 Task: Search one way flight ticket for 3 adults, 3 children in premium economy from Page: Page Municipal Airport to Indianapolis: Indianapolis International Airport on 8-5-2023. Choice of flights is Southwest. Price is upto 79000. Outbound departure time preference is 19:15.
Action: Mouse moved to (402, 339)
Screenshot: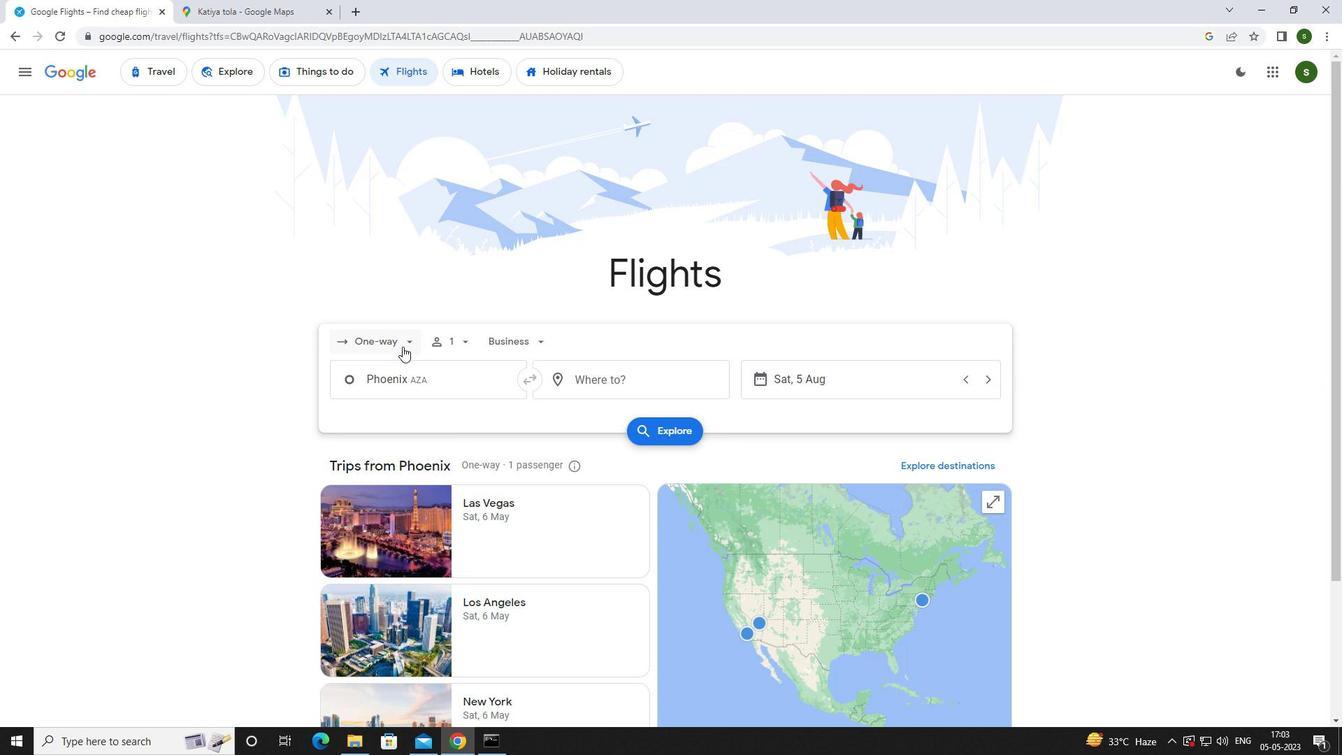 
Action: Mouse pressed left at (402, 339)
Screenshot: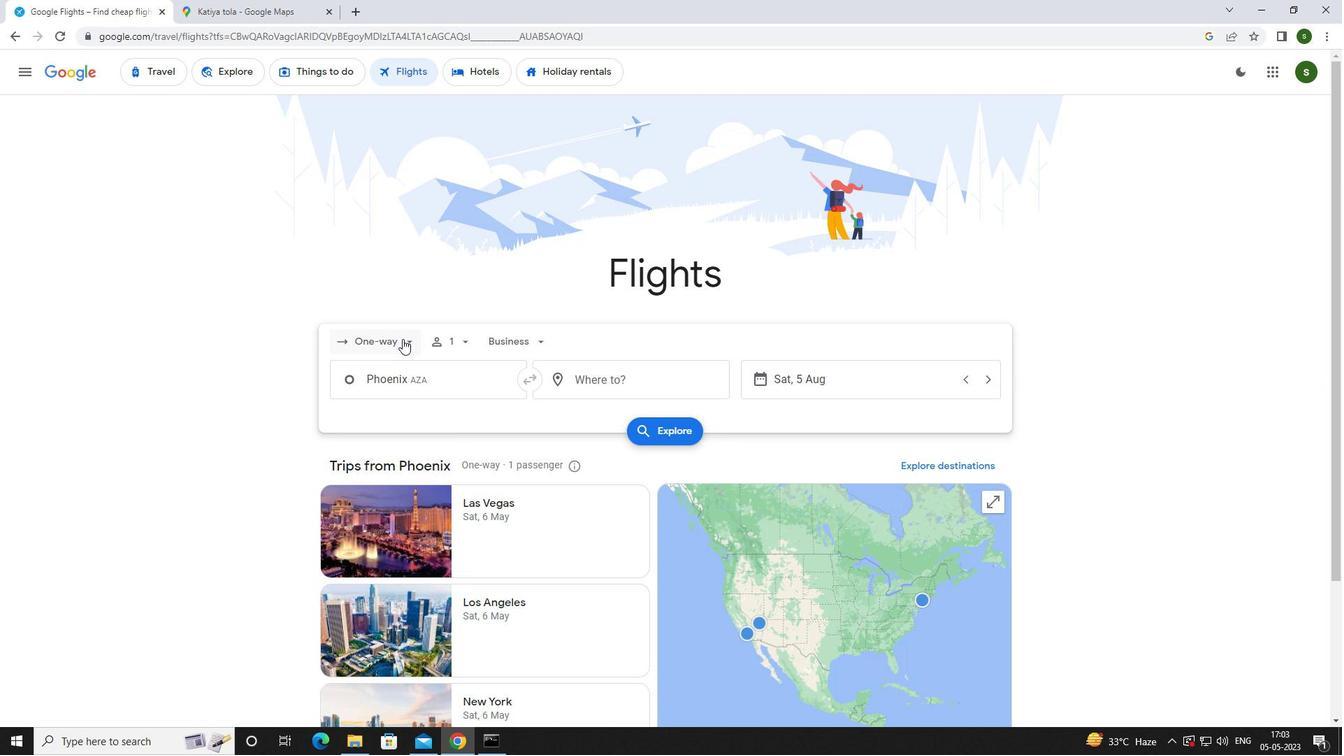 
Action: Mouse moved to (406, 399)
Screenshot: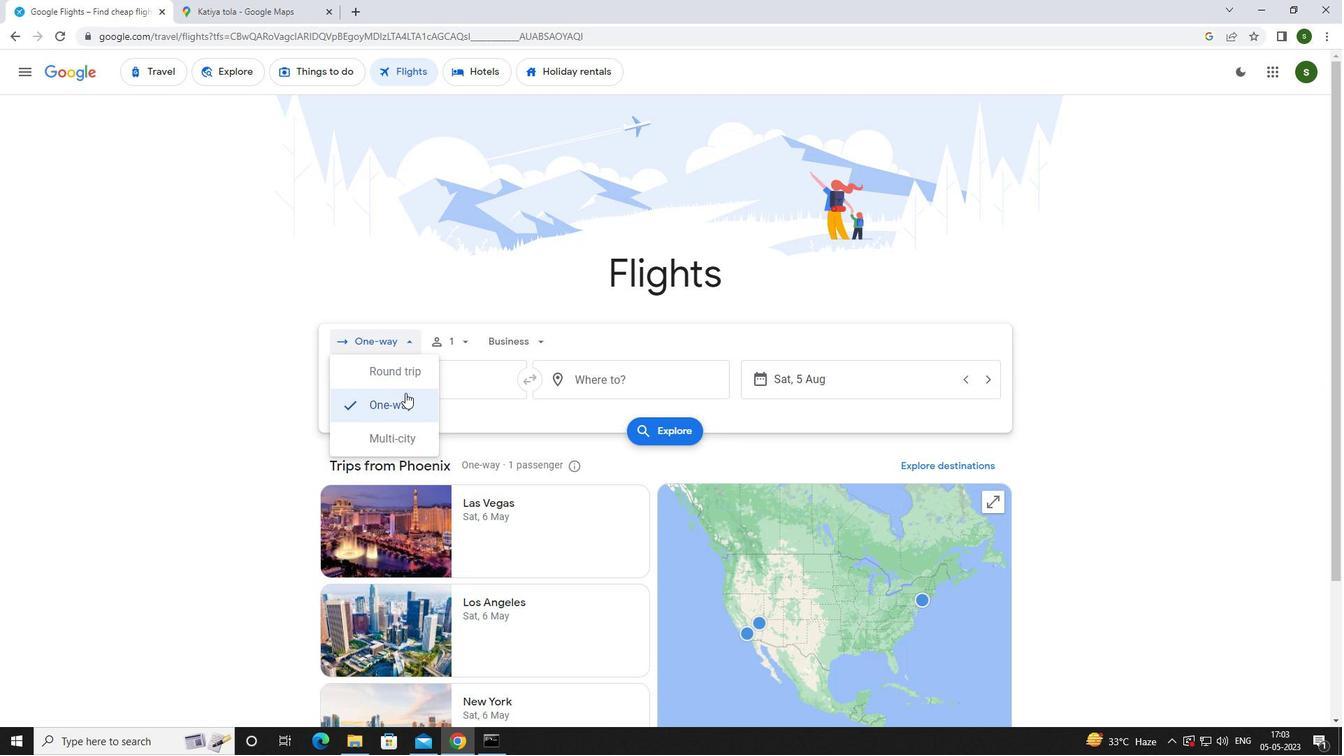 
Action: Mouse pressed left at (406, 399)
Screenshot: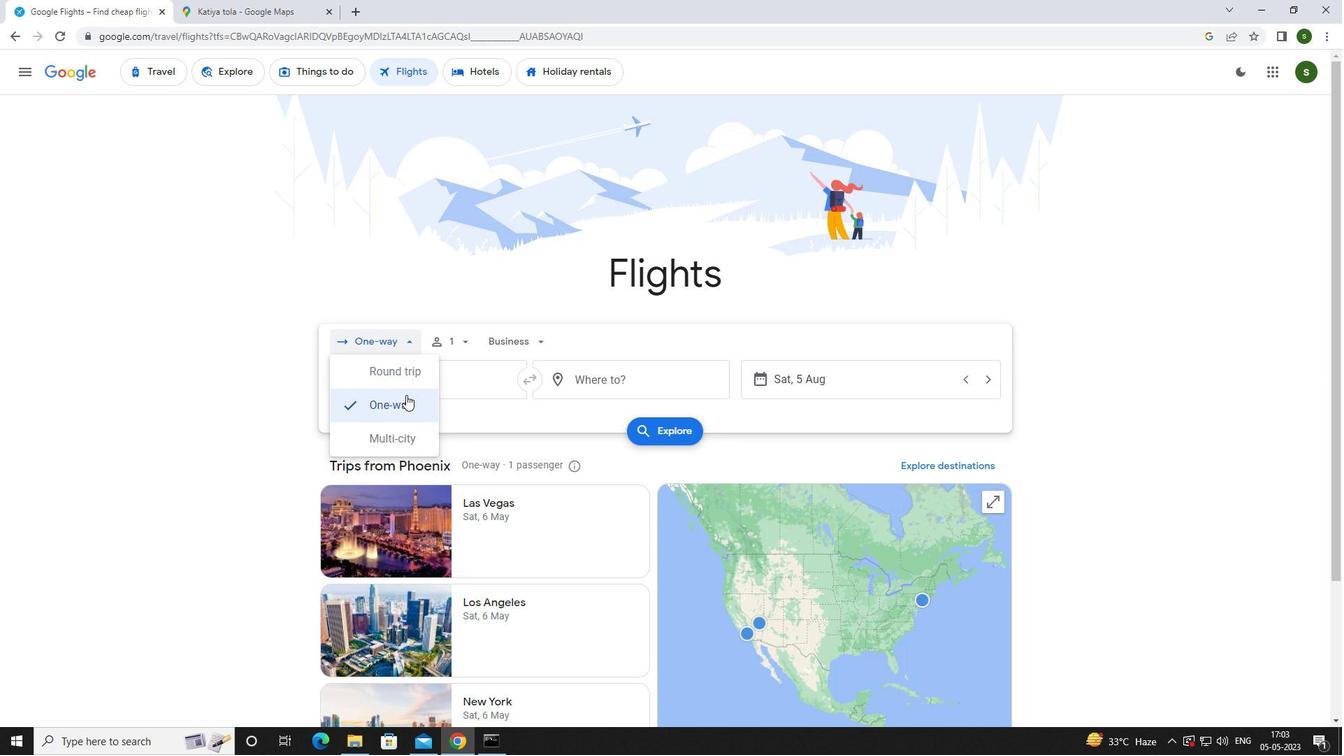 
Action: Mouse moved to (464, 344)
Screenshot: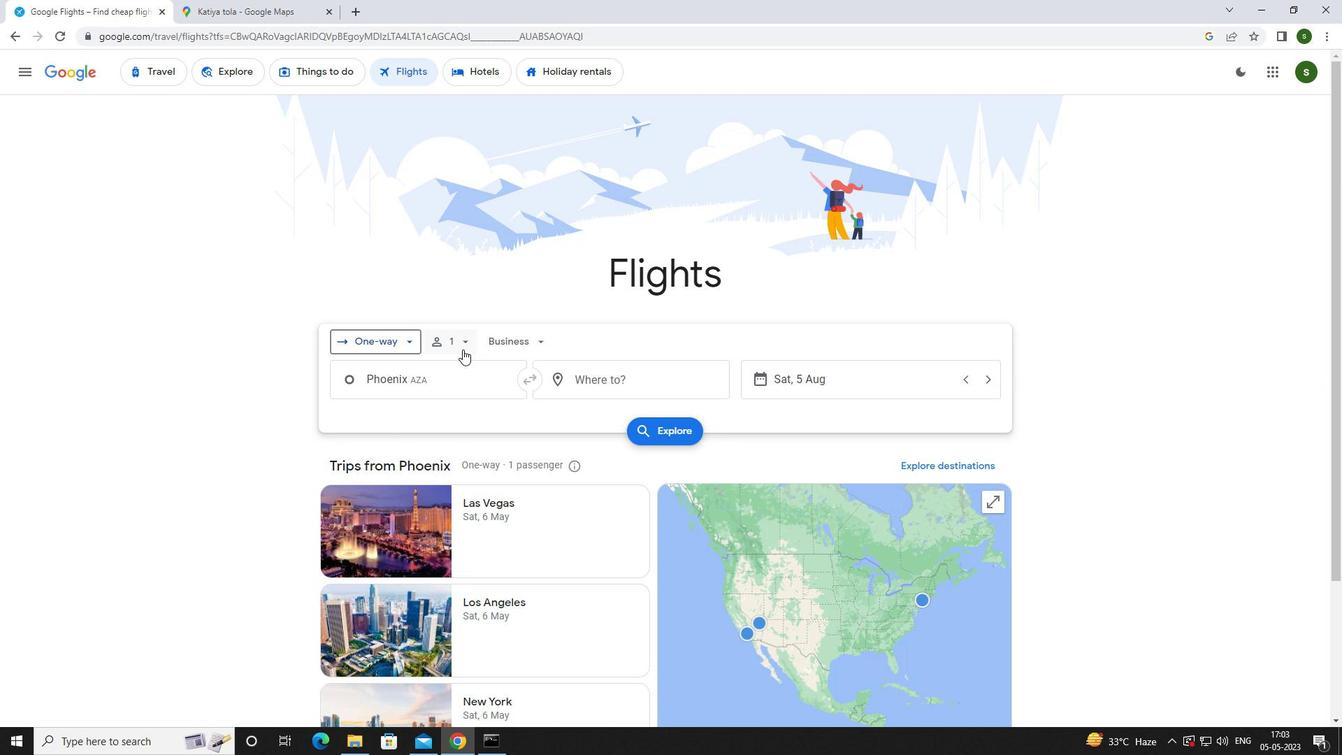 
Action: Mouse pressed left at (464, 344)
Screenshot: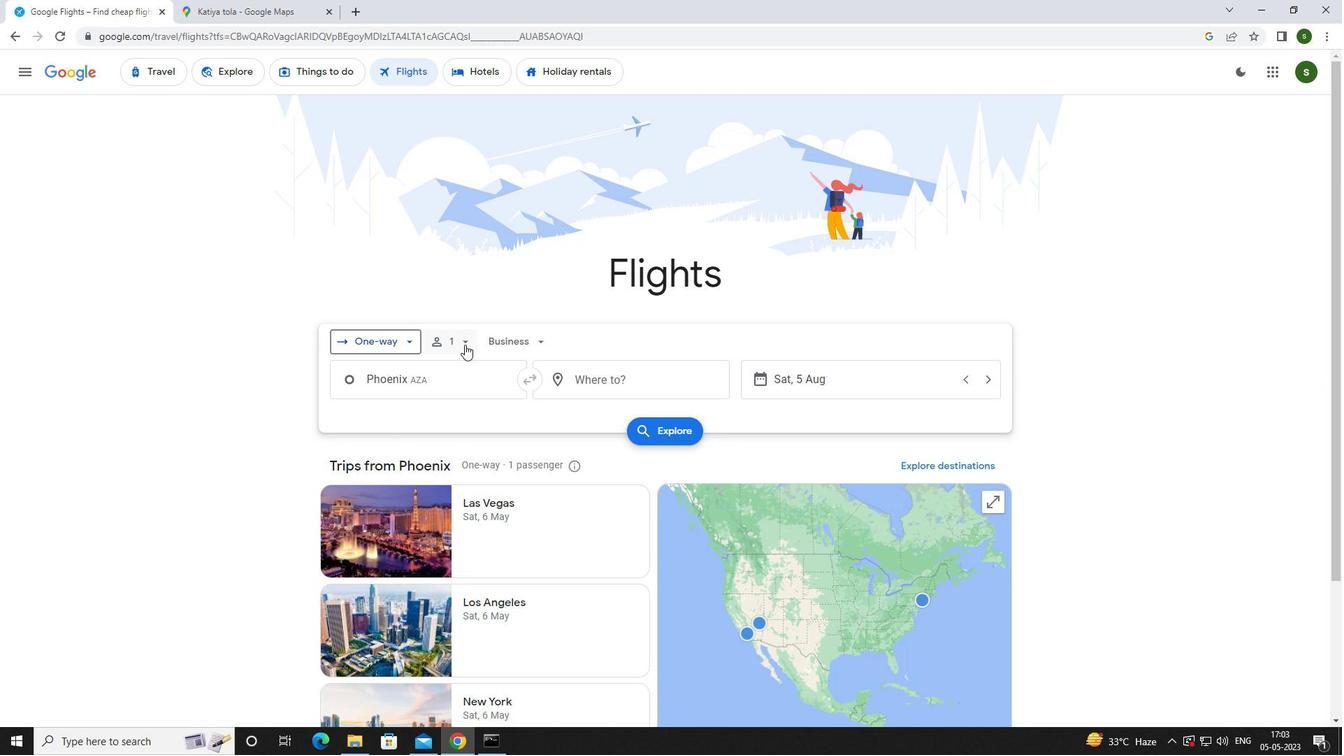 
Action: Mouse moved to (571, 376)
Screenshot: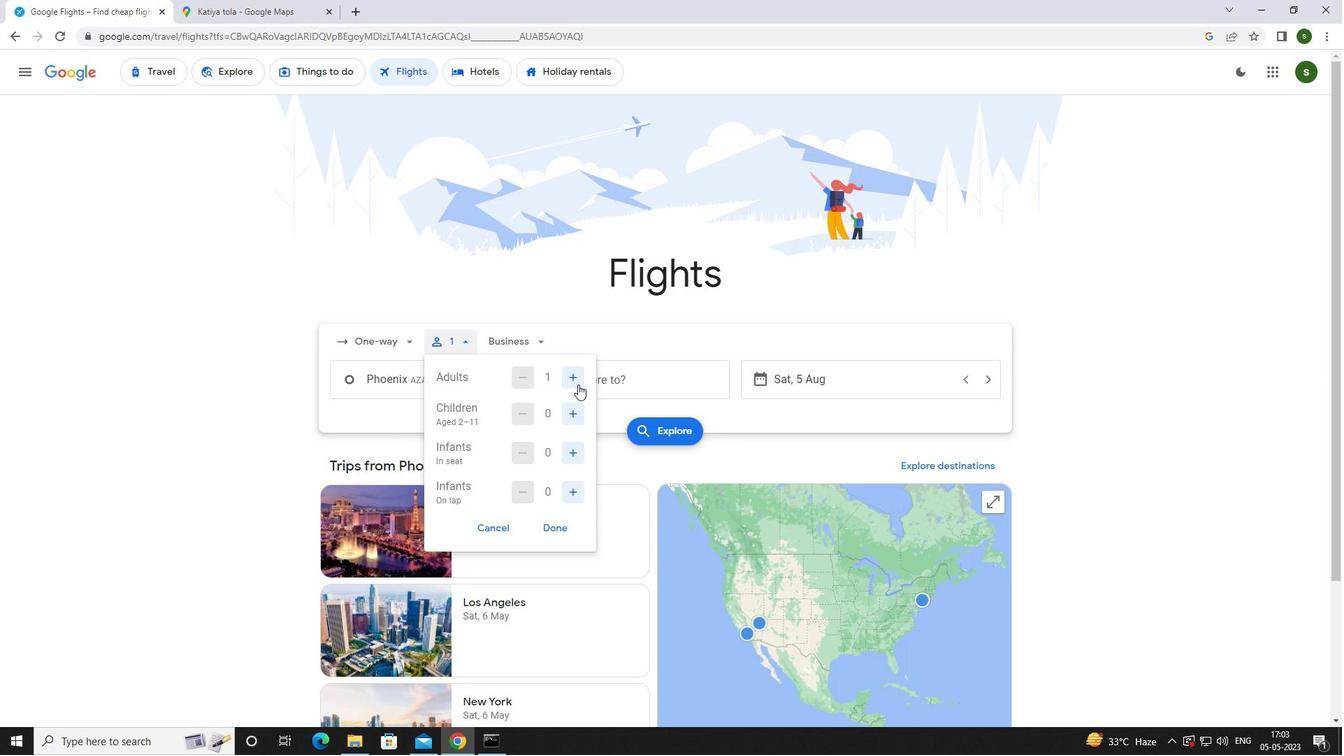 
Action: Mouse pressed left at (571, 376)
Screenshot: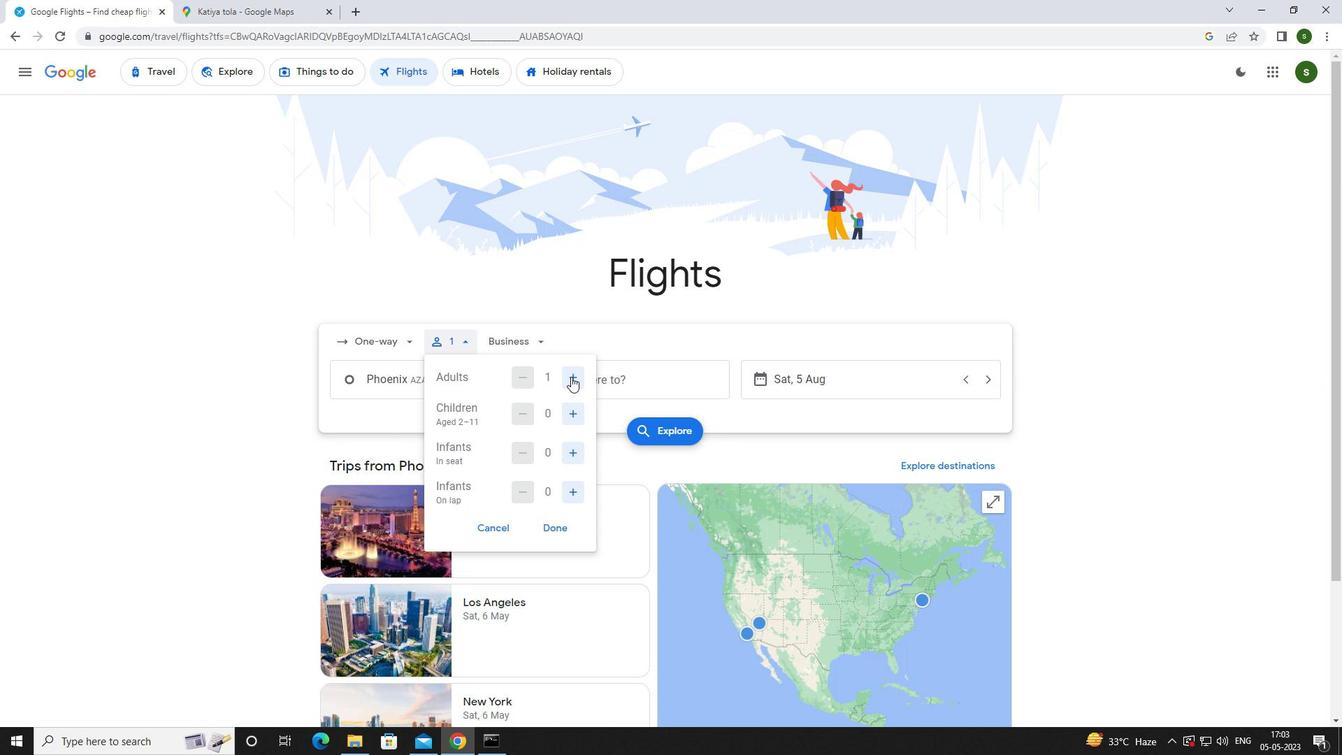
Action: Mouse pressed left at (571, 376)
Screenshot: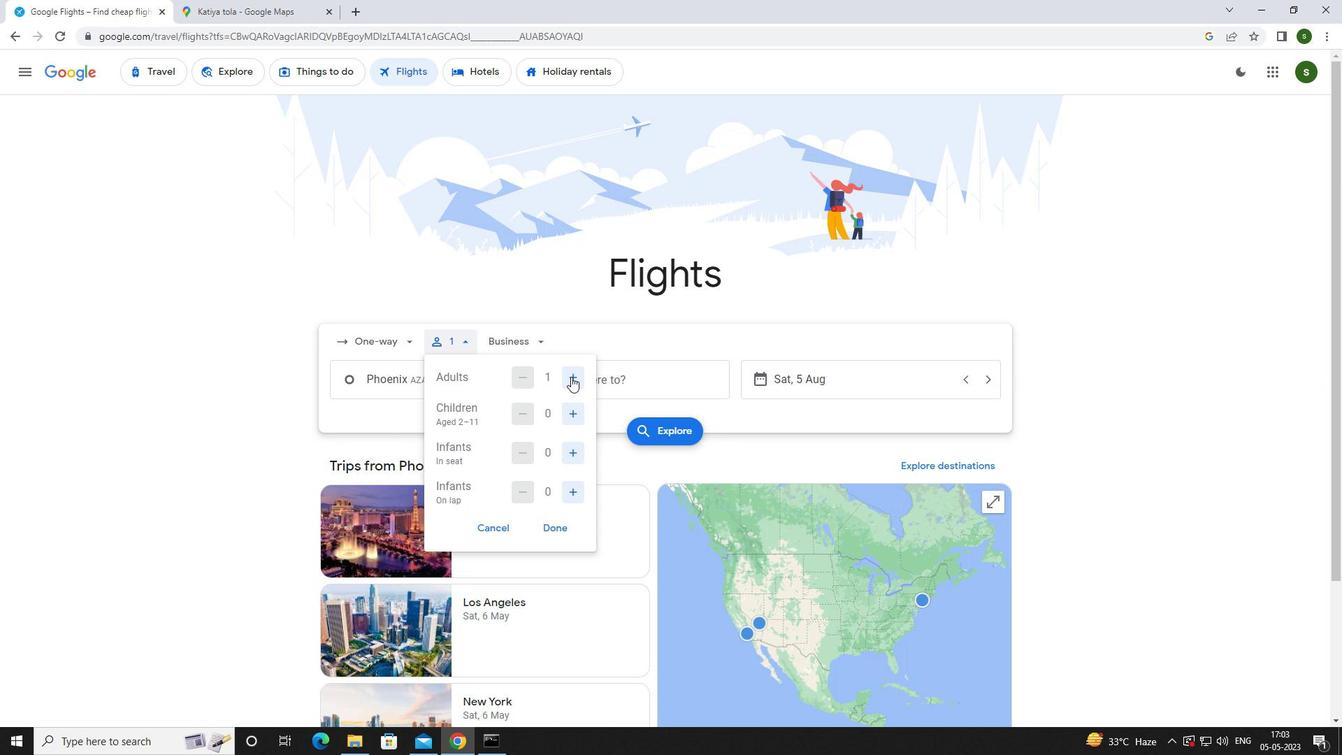 
Action: Mouse moved to (572, 413)
Screenshot: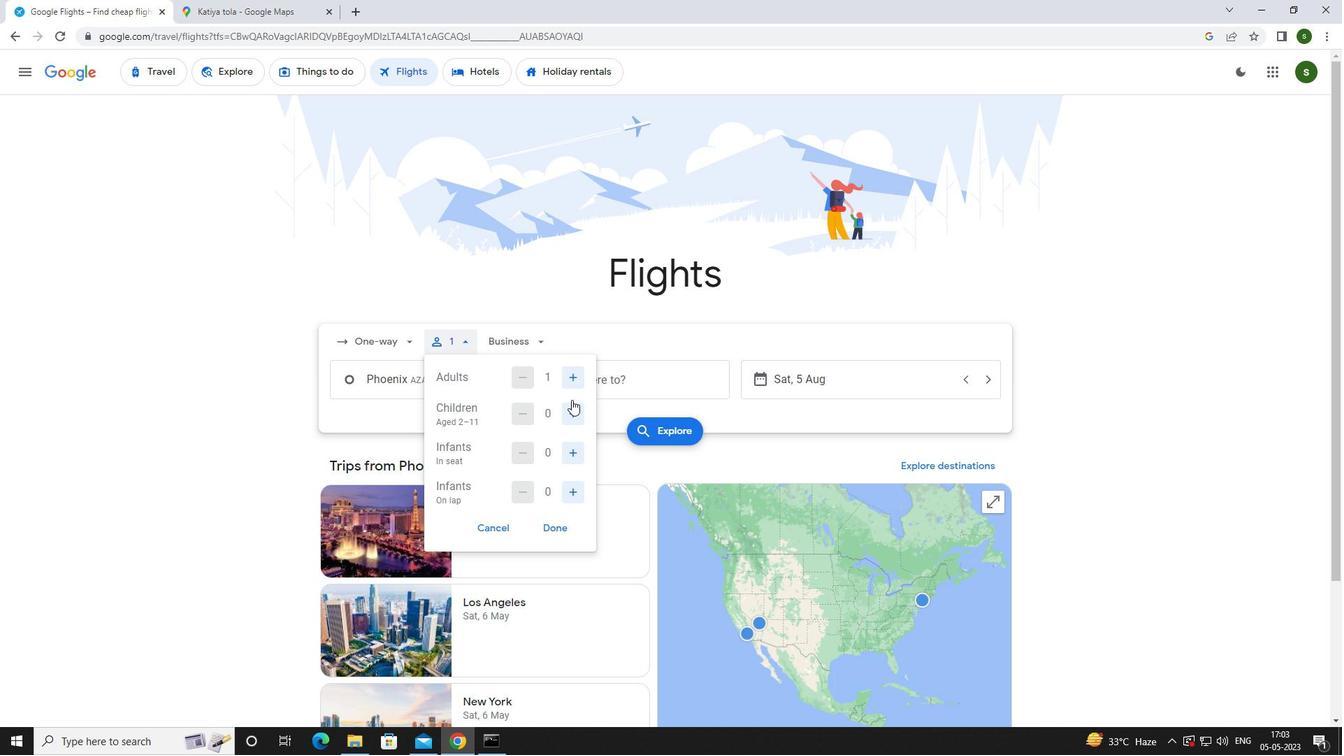
Action: Mouse pressed left at (572, 413)
Screenshot: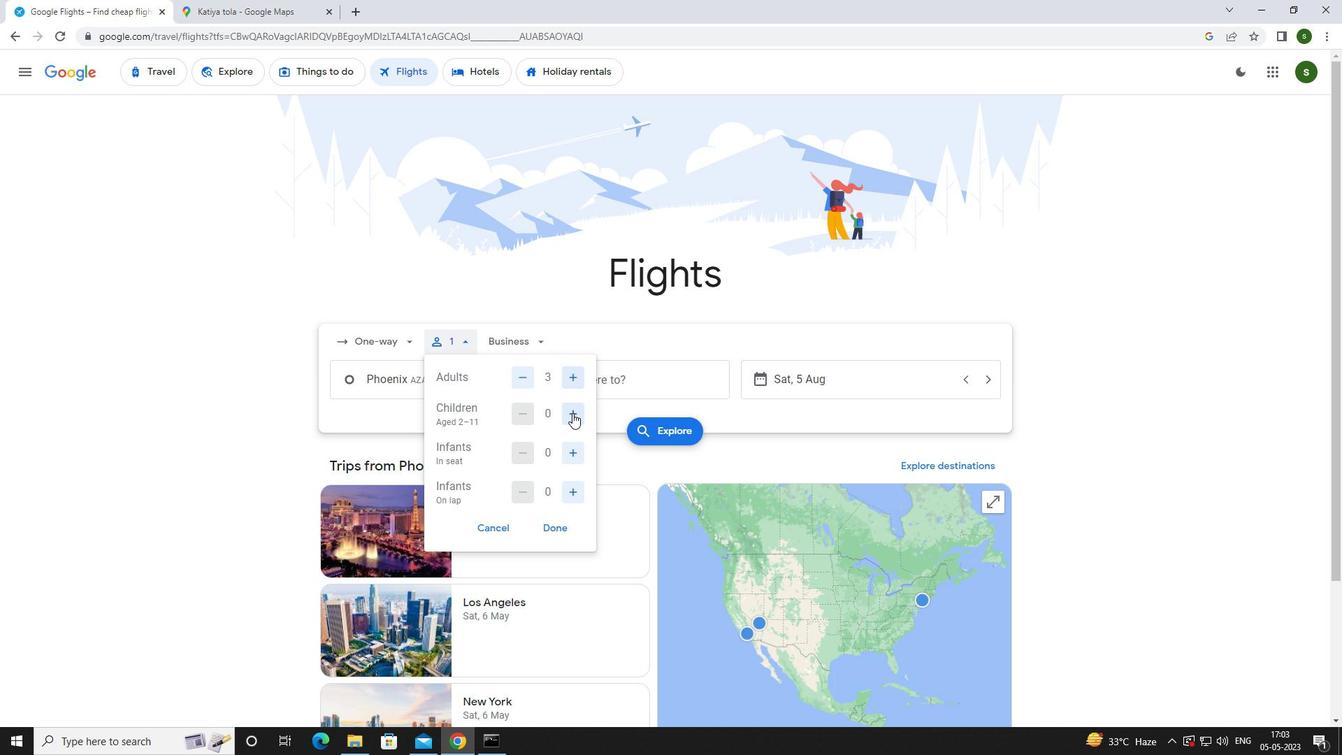 
Action: Mouse pressed left at (572, 413)
Screenshot: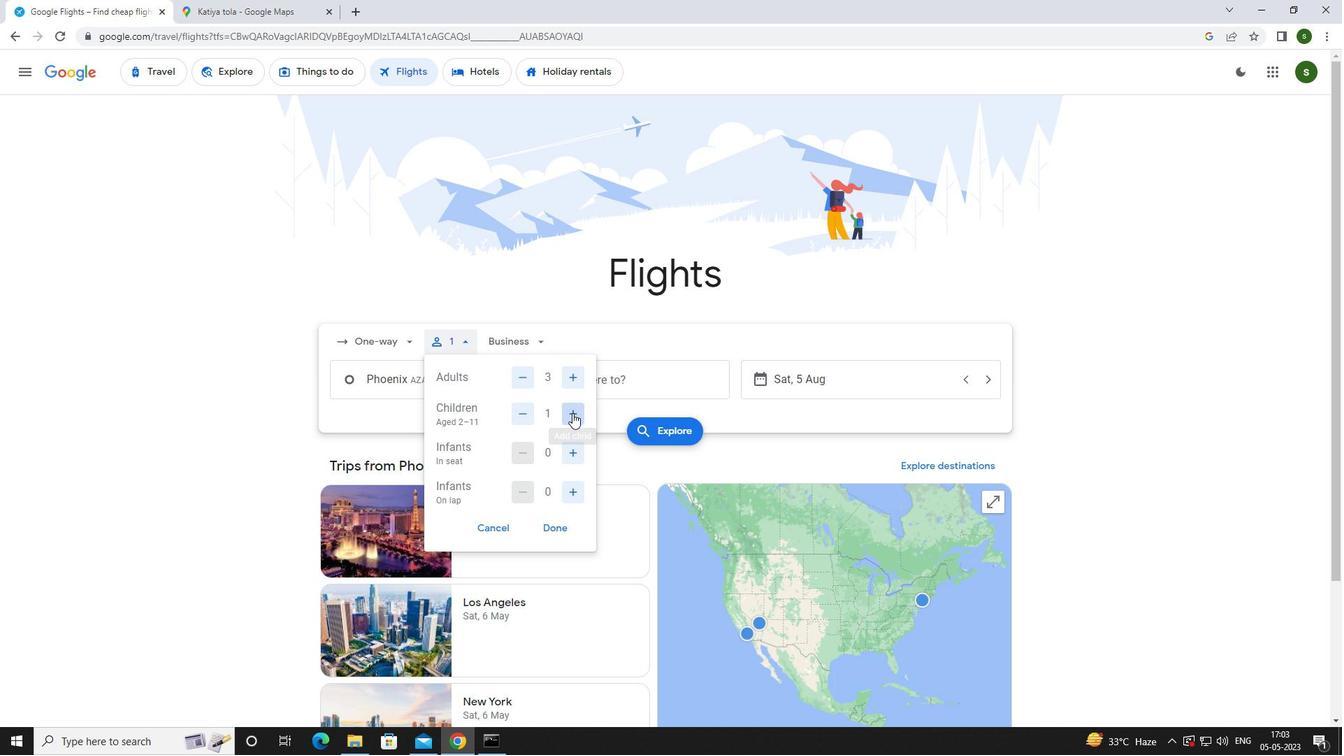 
Action: Mouse pressed left at (572, 413)
Screenshot: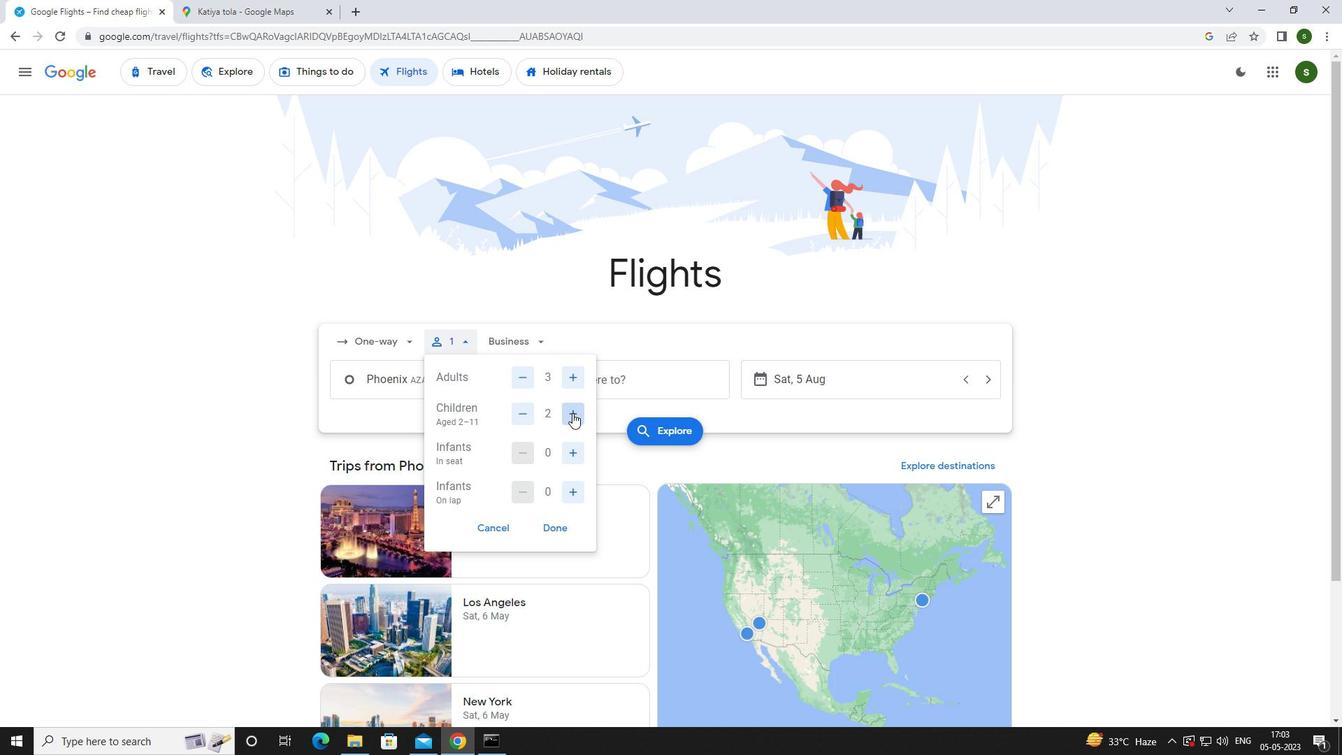 
Action: Mouse moved to (534, 344)
Screenshot: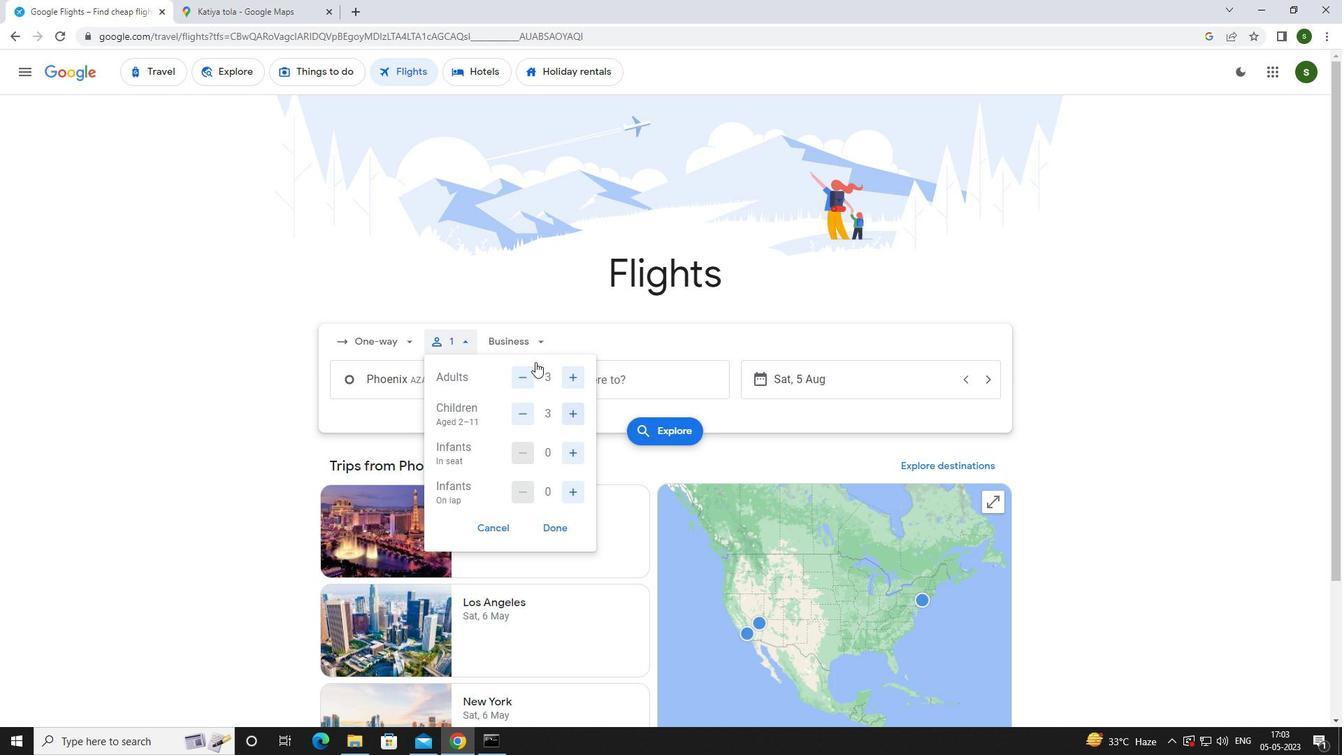 
Action: Mouse pressed left at (534, 344)
Screenshot: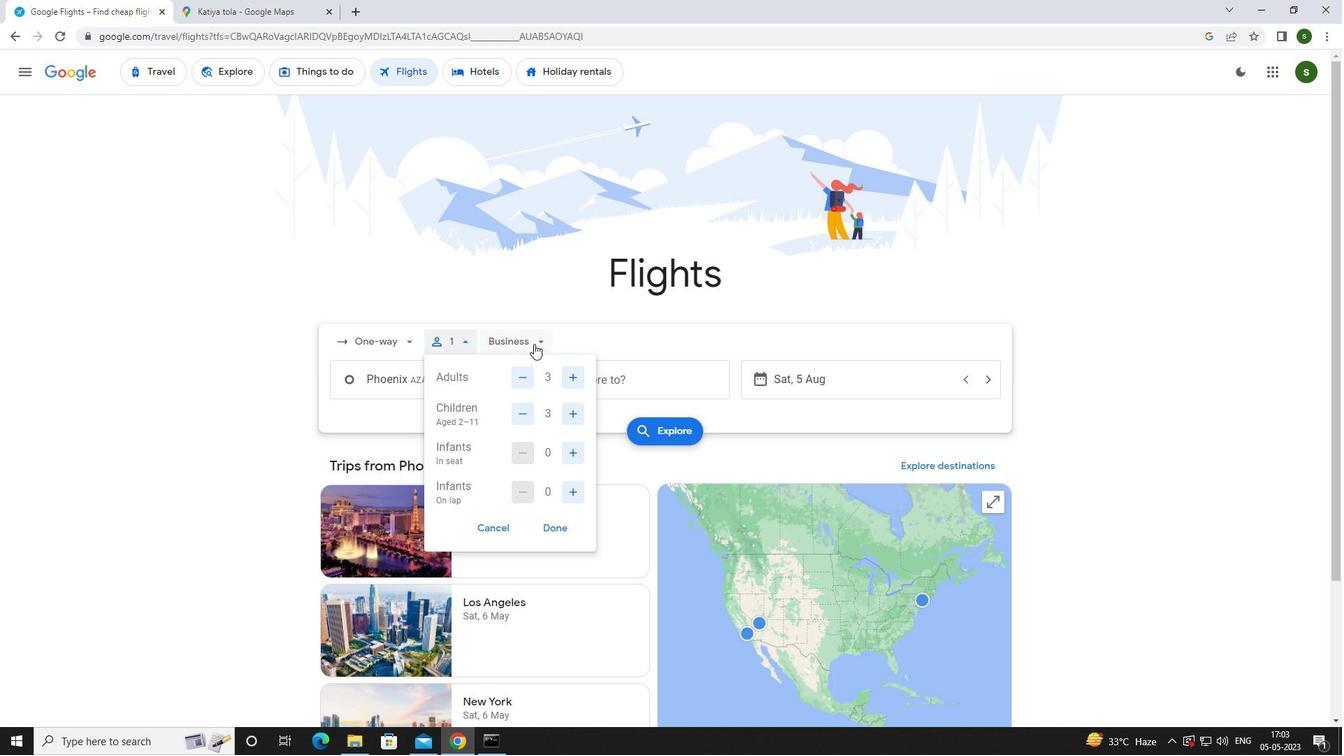 
Action: Mouse moved to (542, 404)
Screenshot: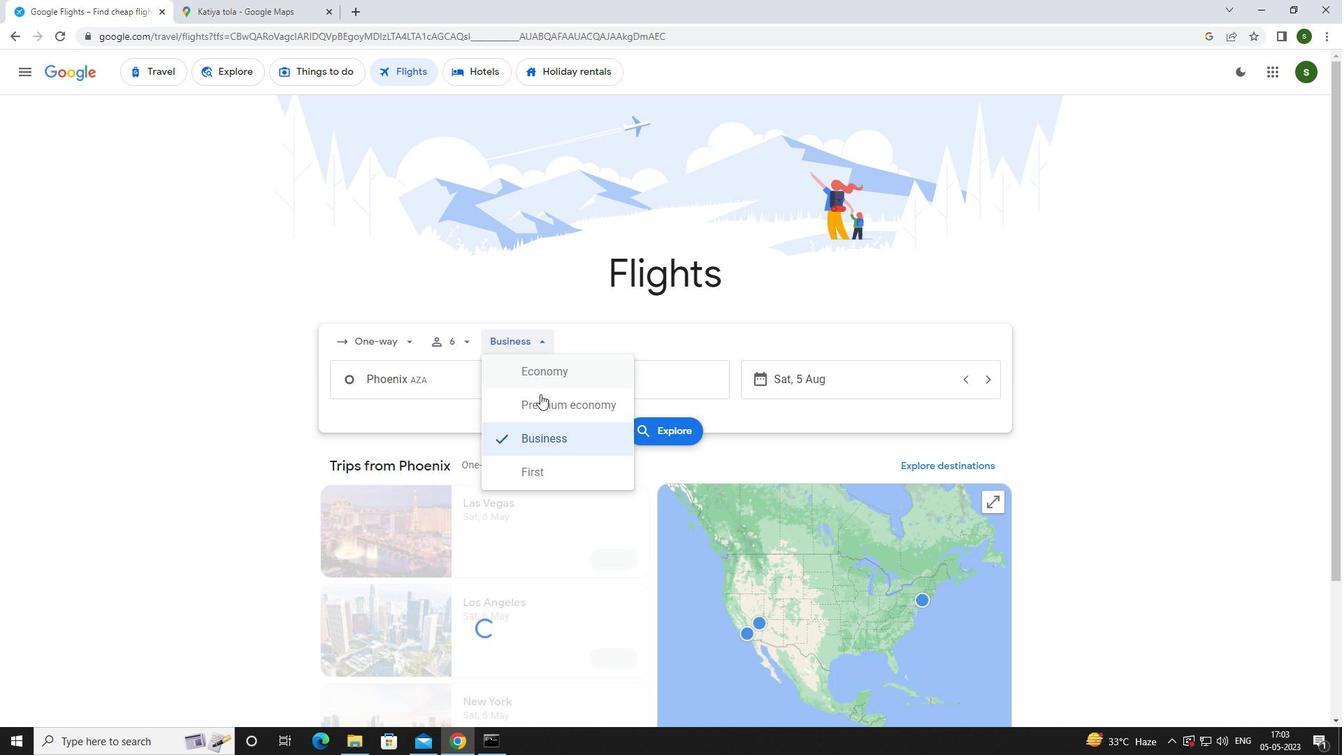 
Action: Mouse pressed left at (542, 404)
Screenshot: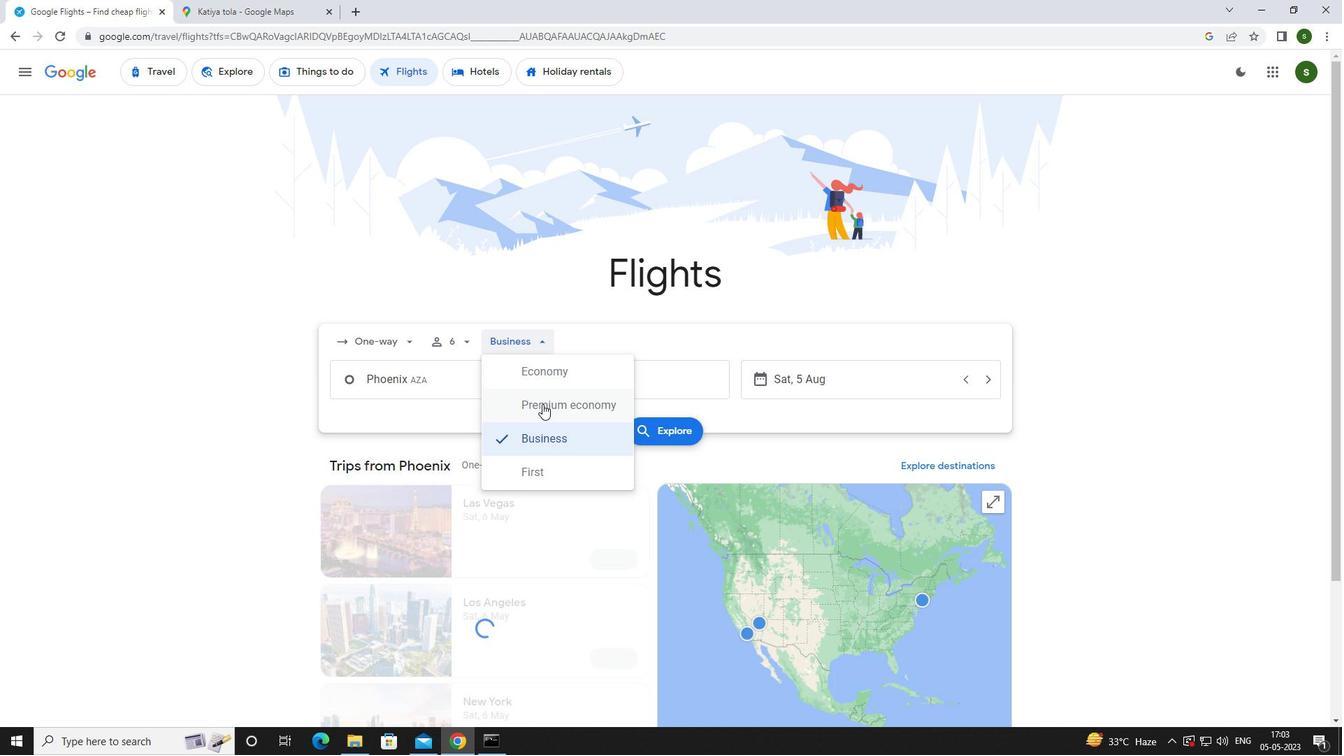 
Action: Mouse moved to (453, 383)
Screenshot: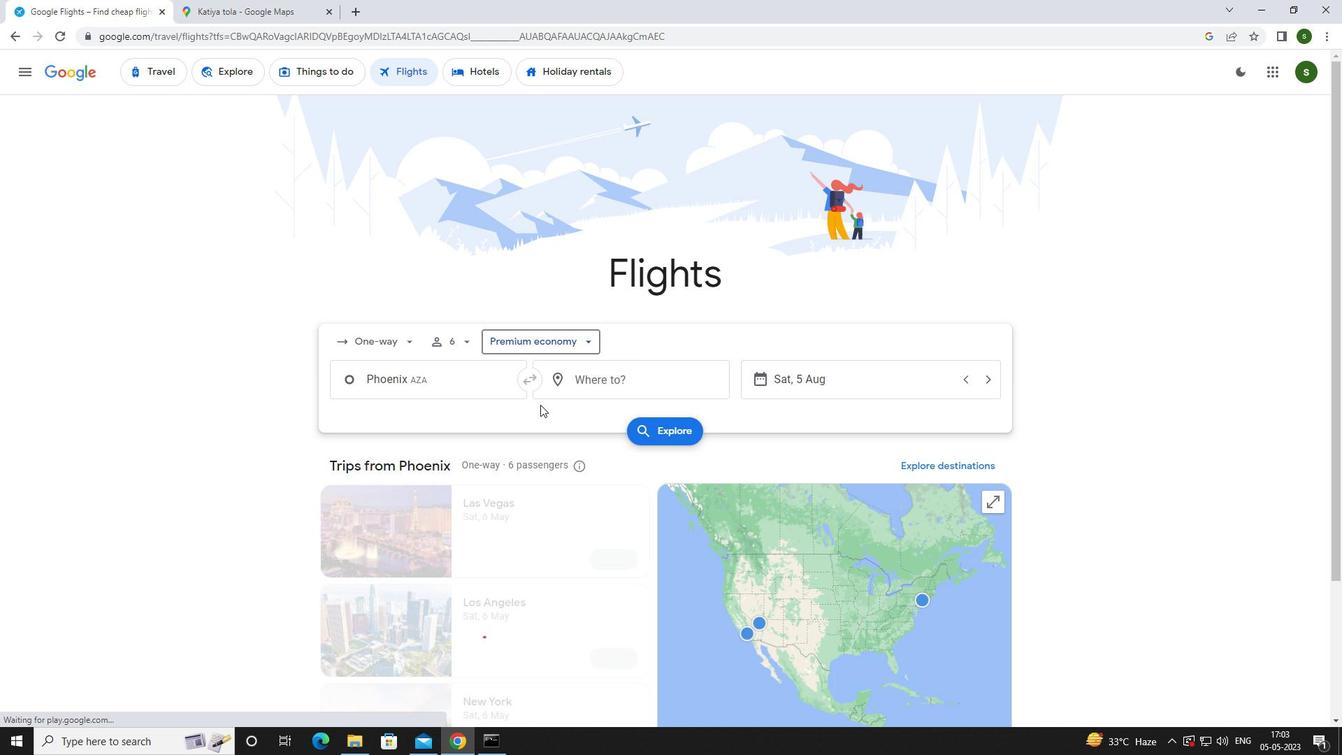 
Action: Mouse pressed left at (453, 383)
Screenshot: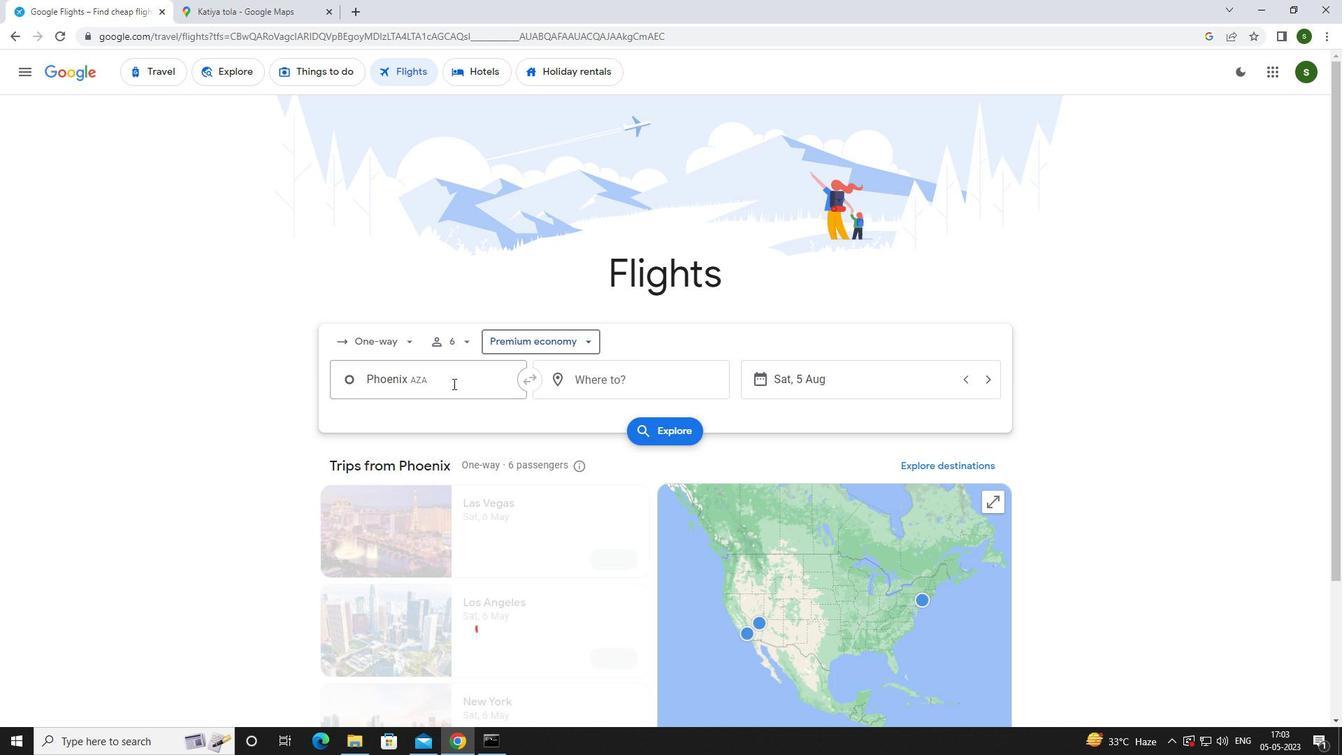 
Action: Key pressed <Key.caps_lock>p<Key.caps_lock>age<Key.space>
Screenshot: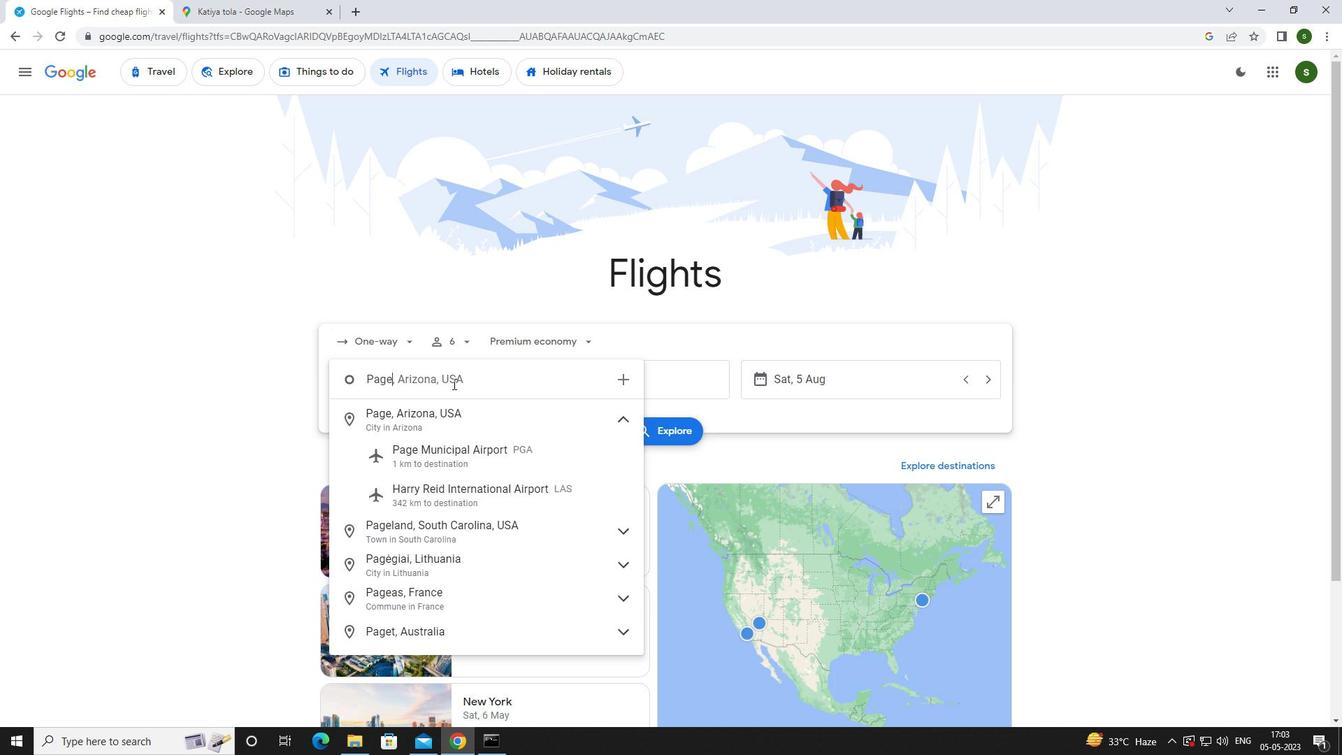 
Action: Mouse moved to (452, 459)
Screenshot: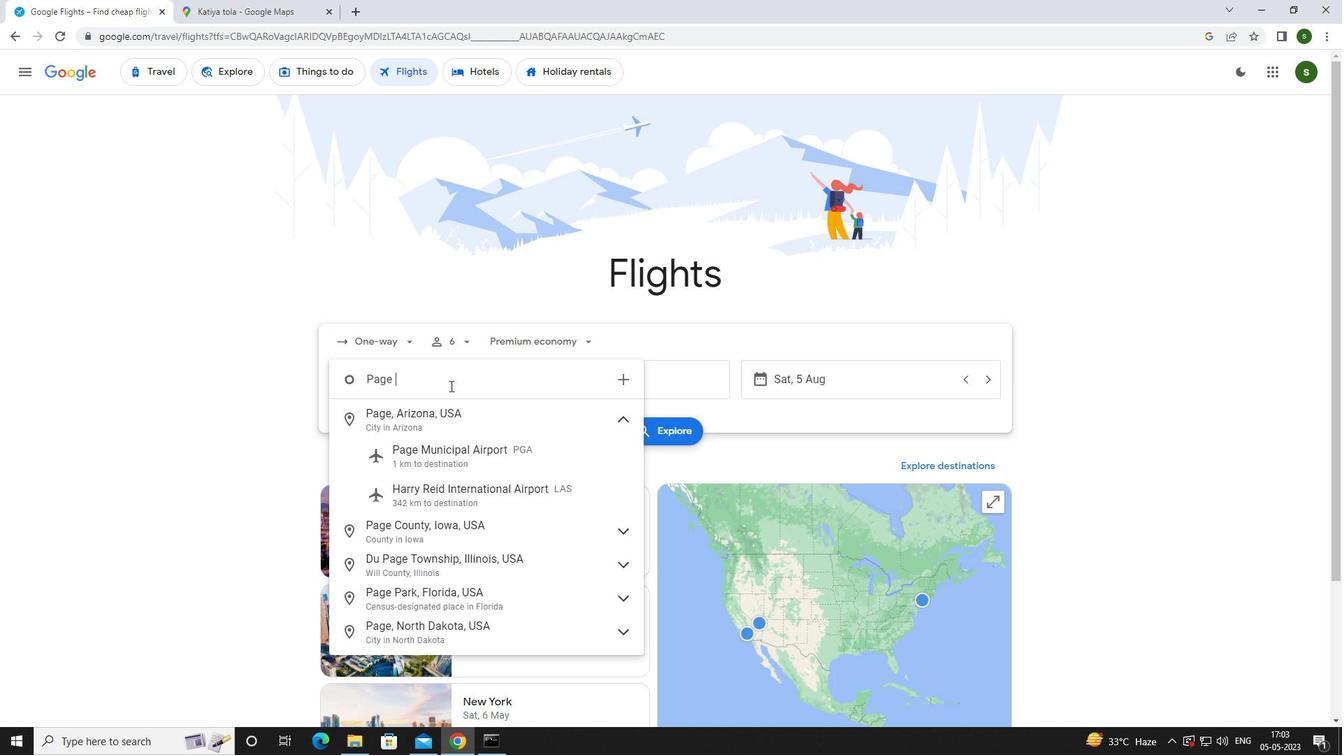 
Action: Mouse pressed left at (452, 459)
Screenshot: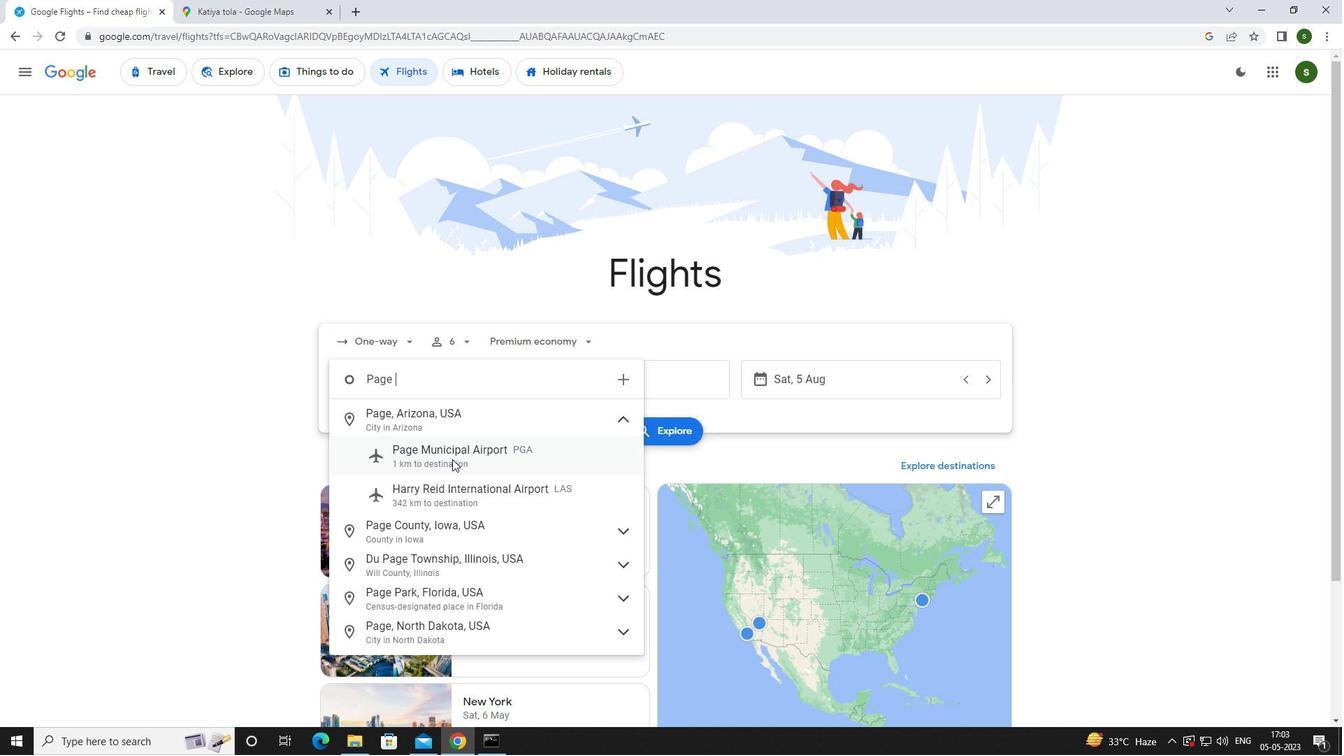 
Action: Mouse moved to (618, 384)
Screenshot: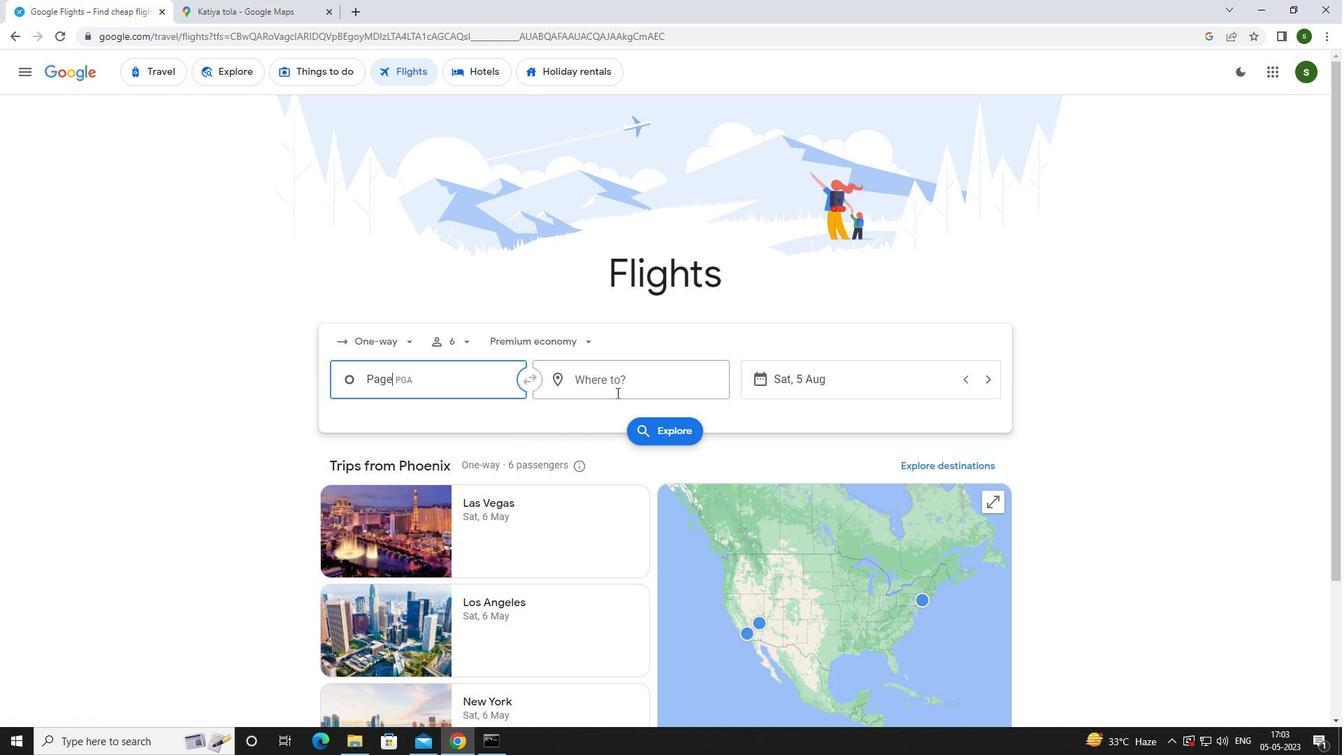
Action: Mouse pressed left at (618, 384)
Screenshot: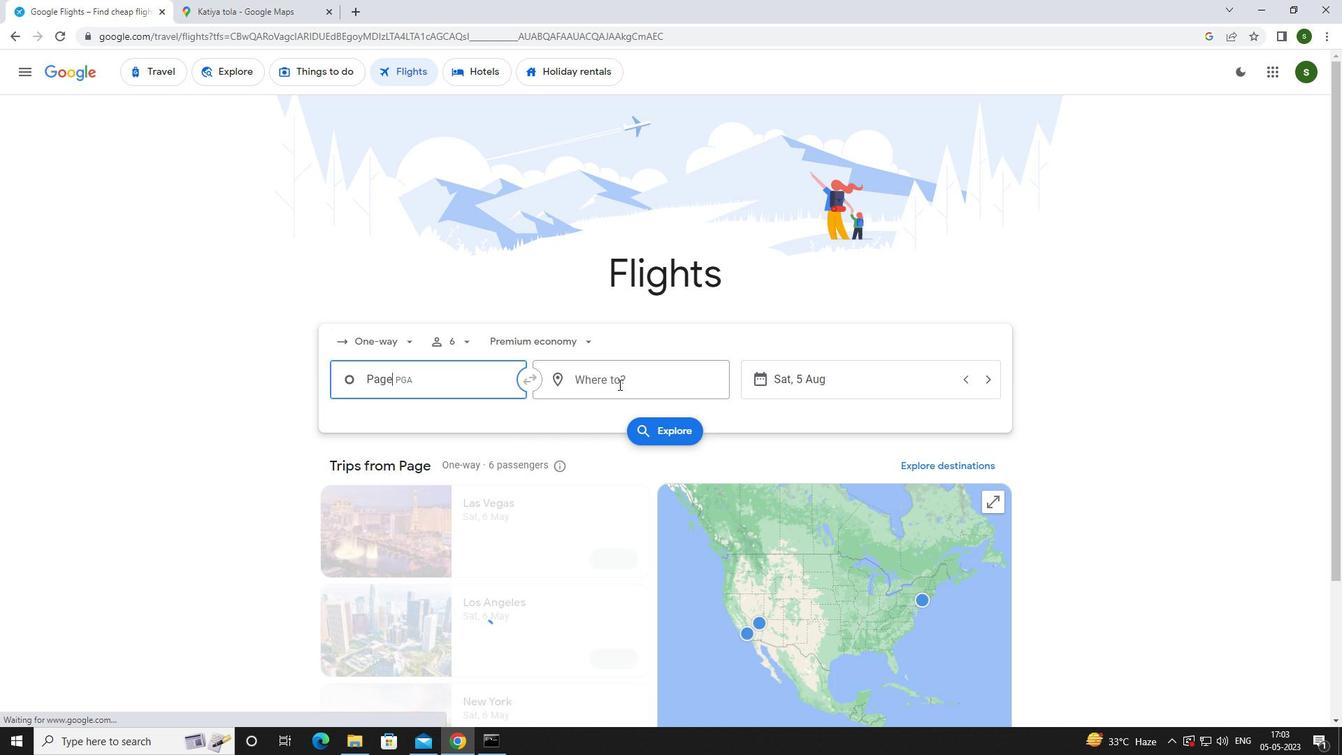 
Action: Key pressed <Key.caps_lock>i<Key.caps_lock>ndianapol
Screenshot: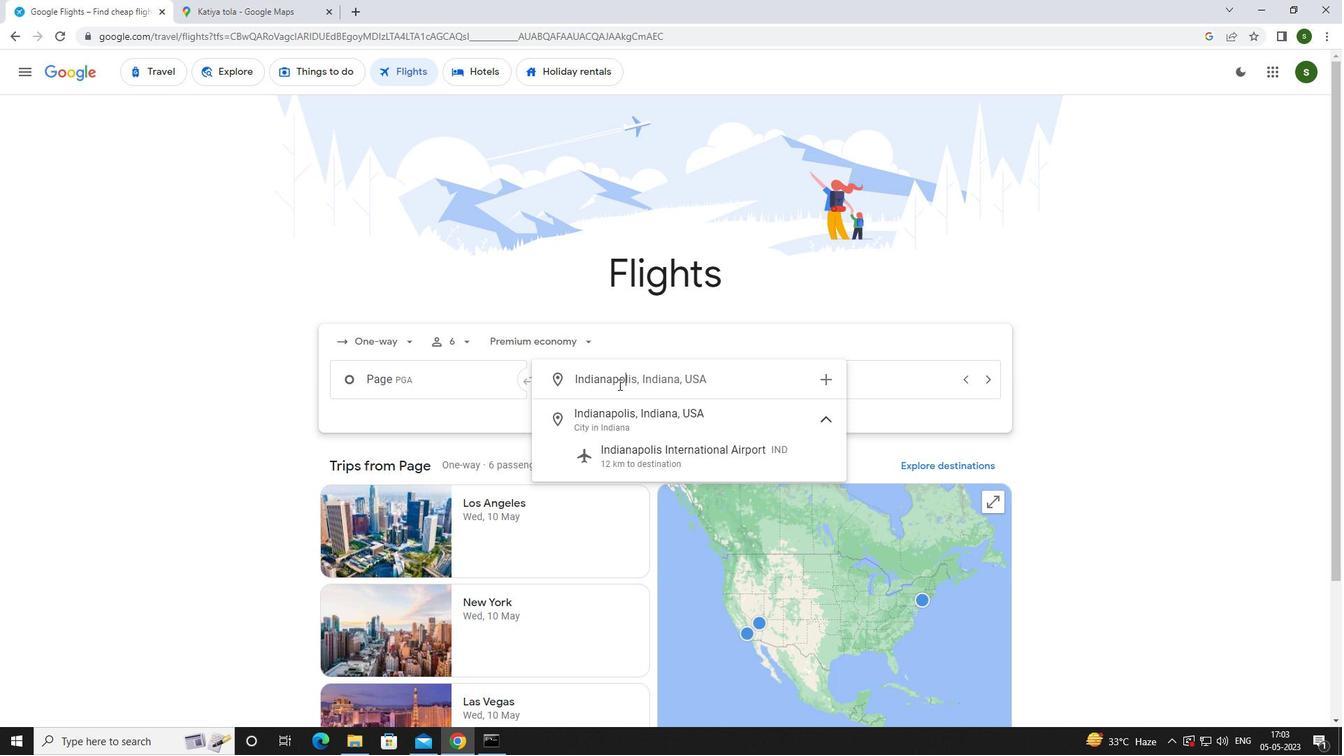 
Action: Mouse moved to (636, 449)
Screenshot: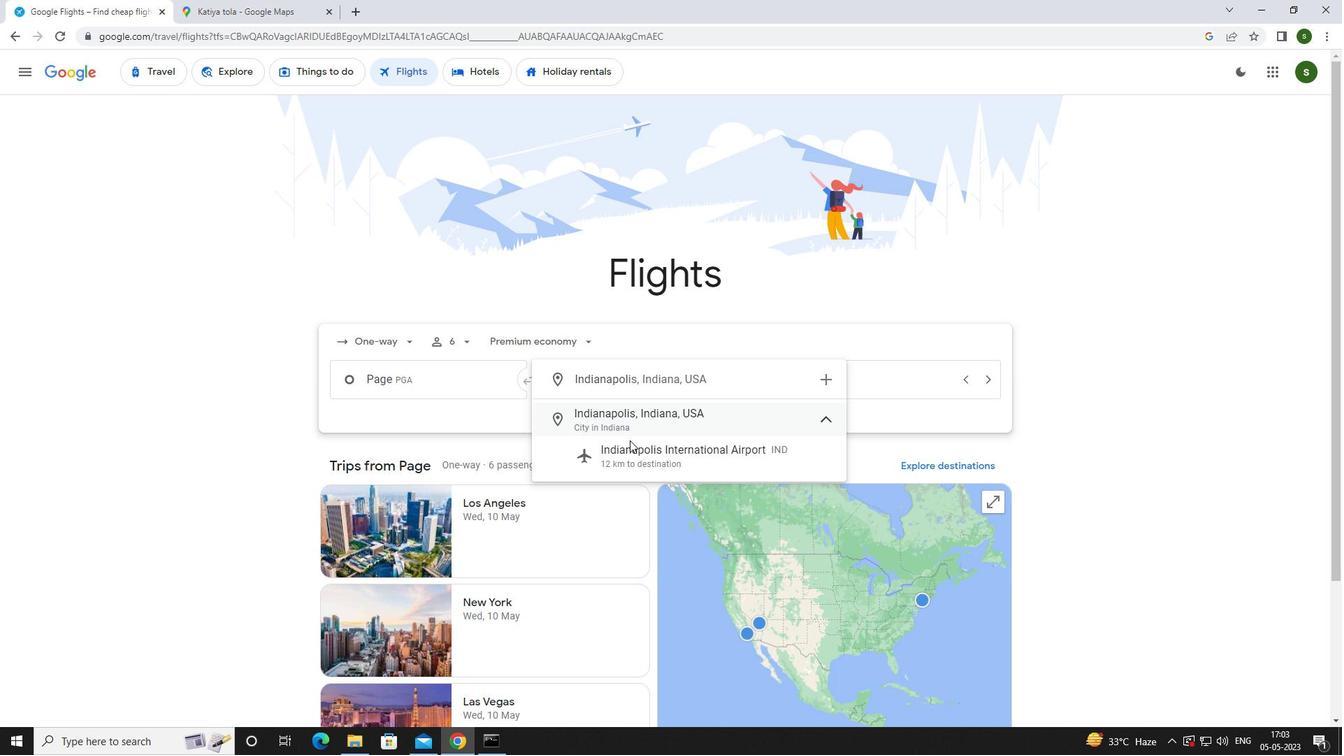 
Action: Mouse pressed left at (636, 449)
Screenshot: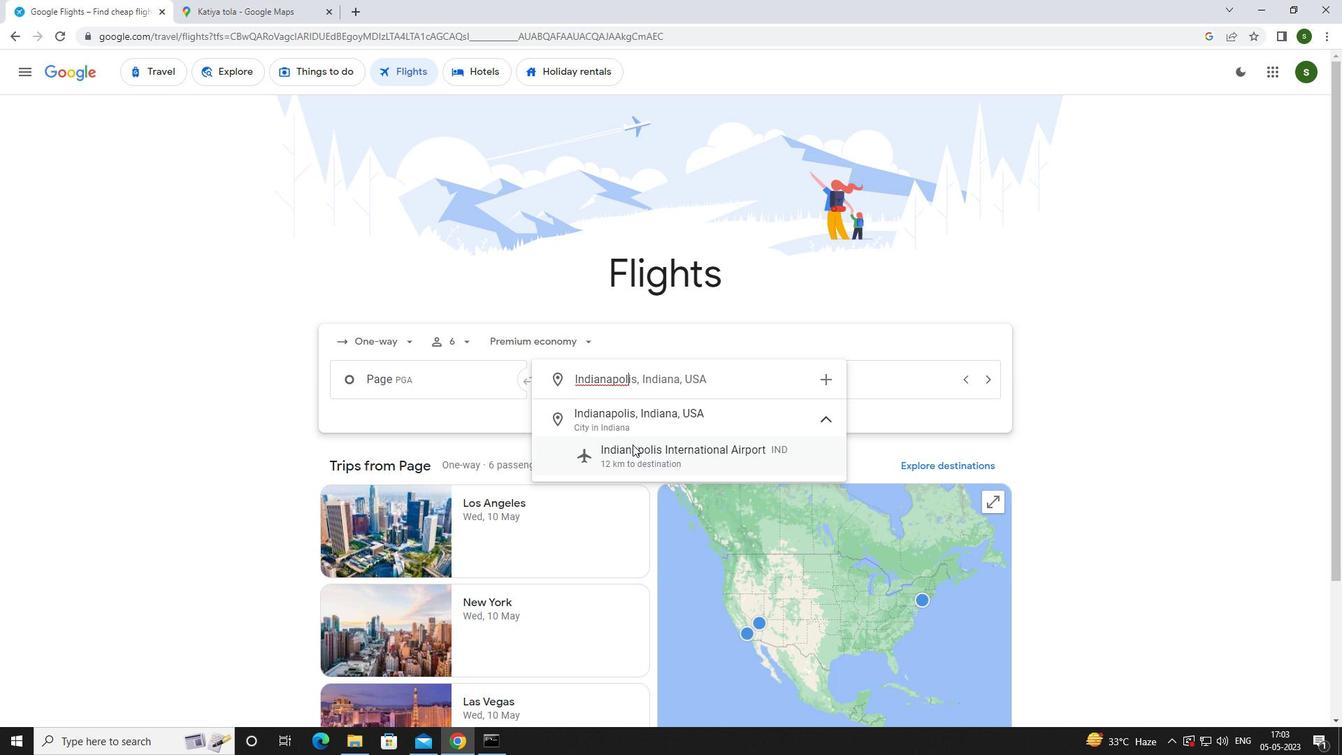 
Action: Mouse moved to (794, 379)
Screenshot: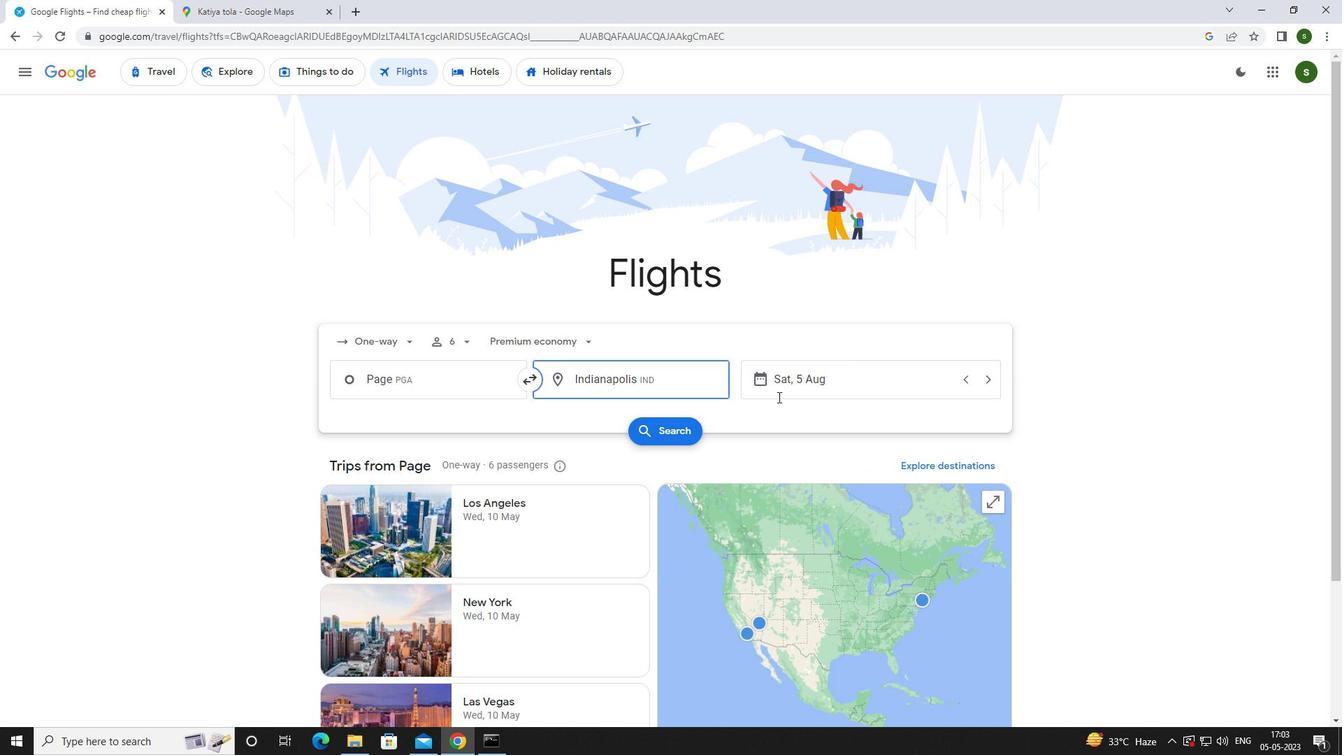 
Action: Mouse pressed left at (794, 379)
Screenshot: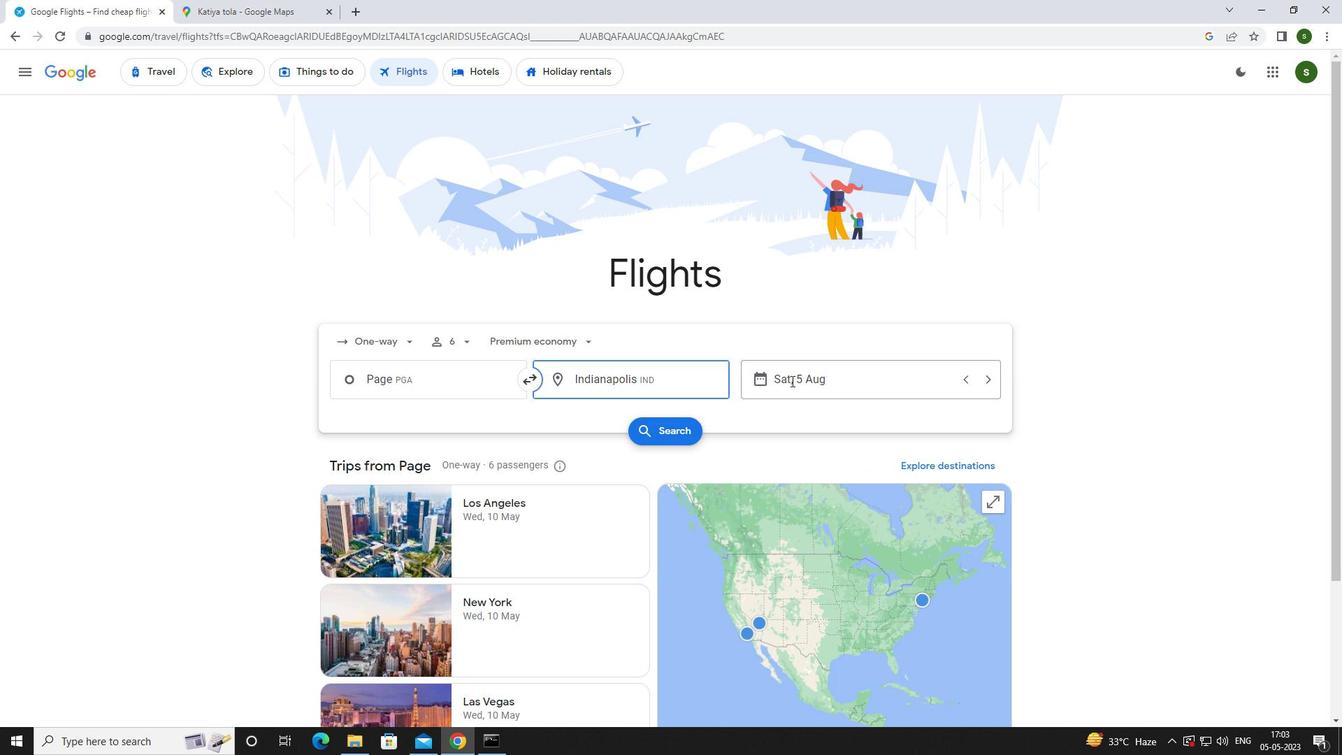 
Action: Mouse moved to (703, 465)
Screenshot: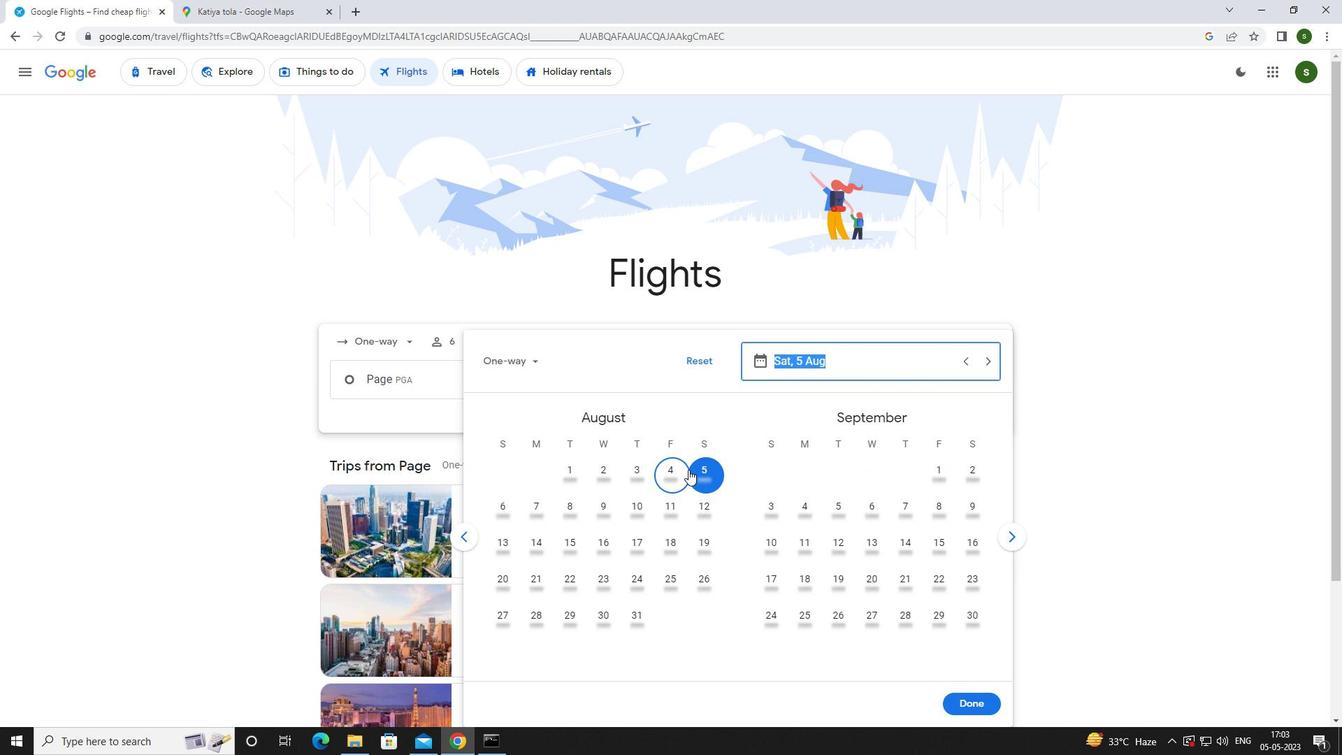 
Action: Mouse pressed left at (703, 465)
Screenshot: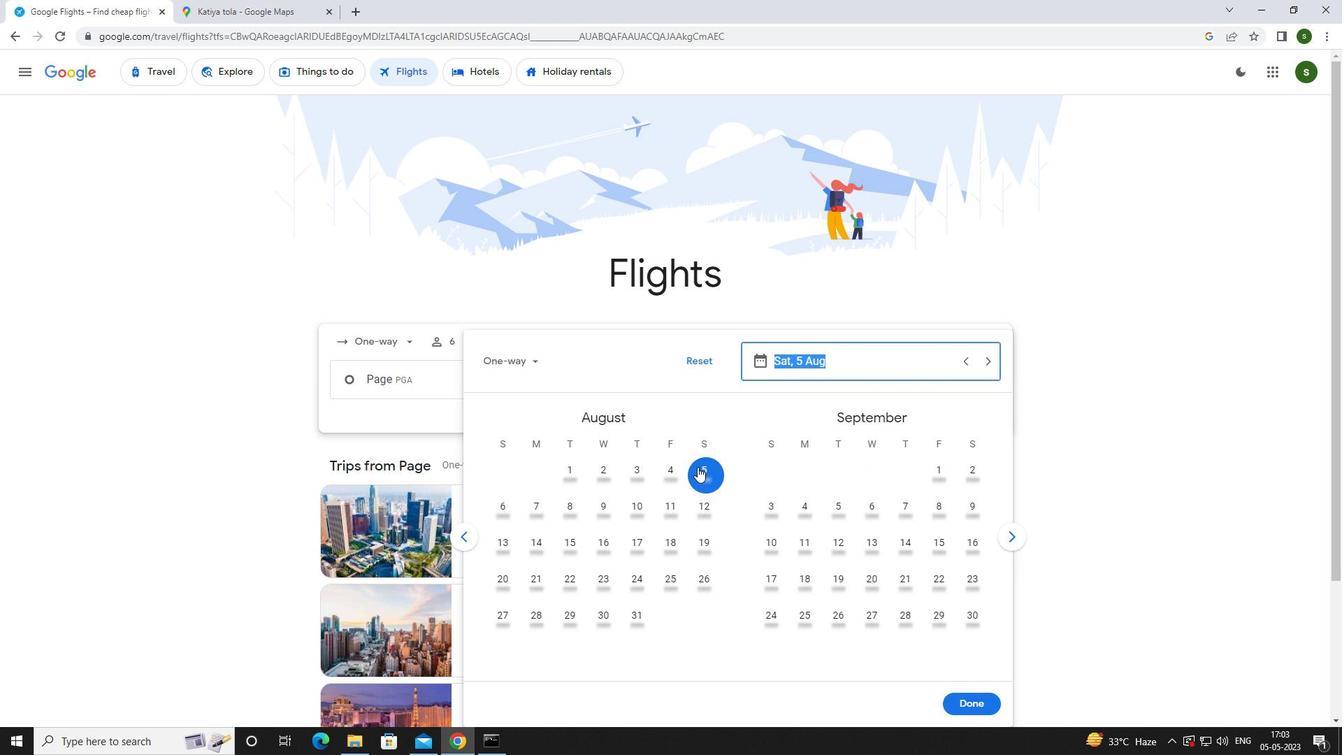 
Action: Mouse moved to (973, 699)
Screenshot: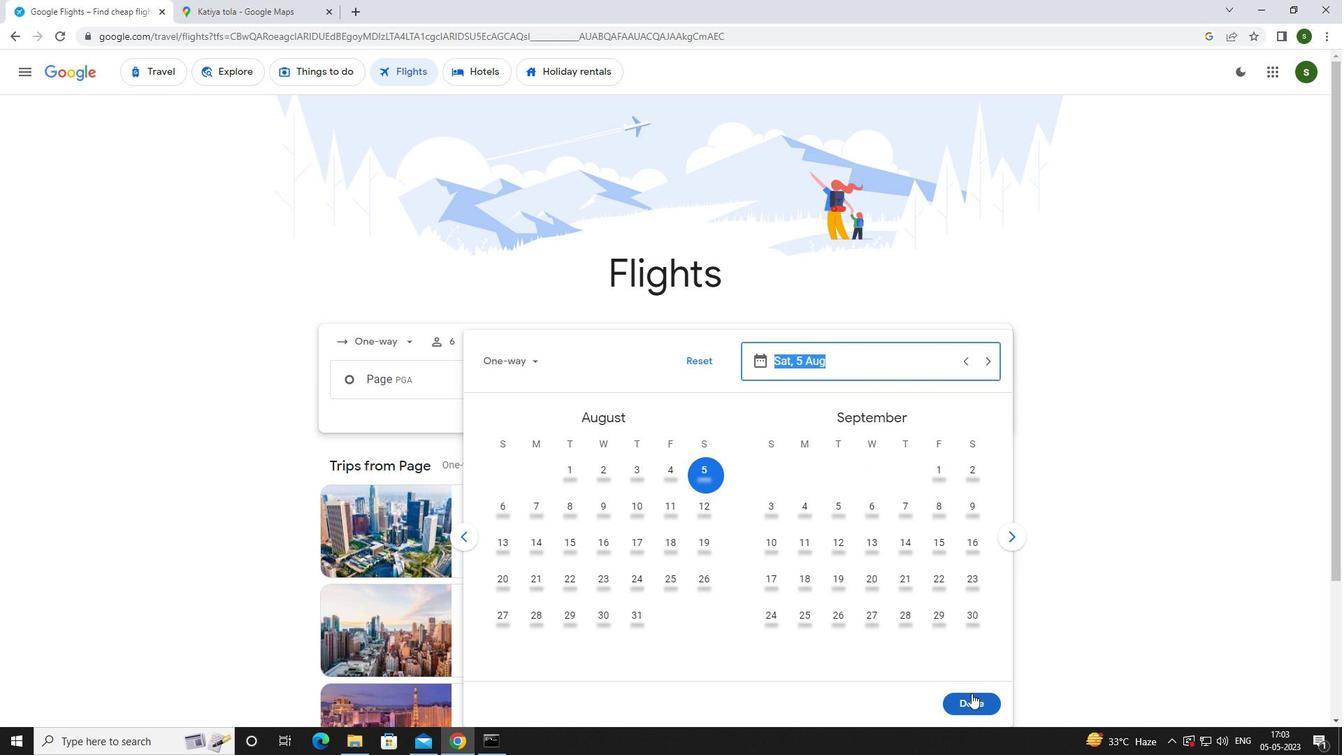 
Action: Mouse pressed left at (973, 699)
Screenshot: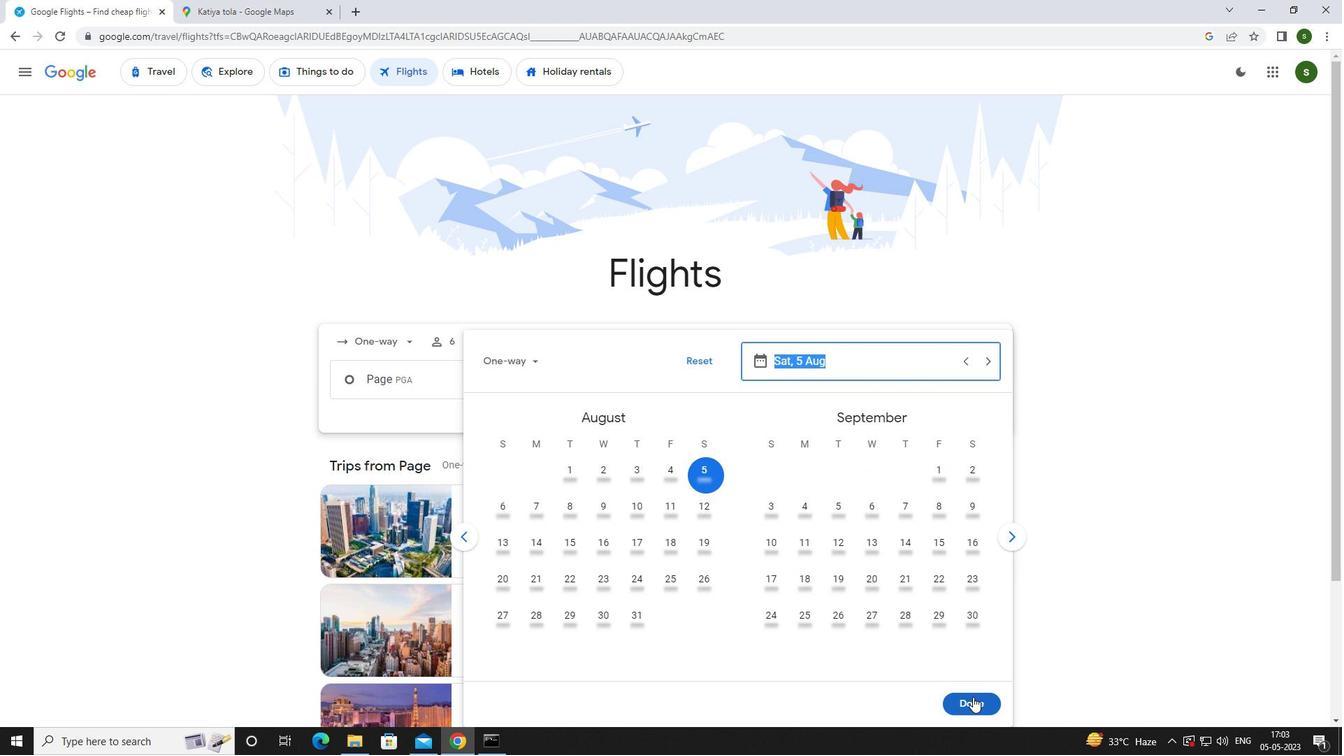 
Action: Mouse moved to (663, 432)
Screenshot: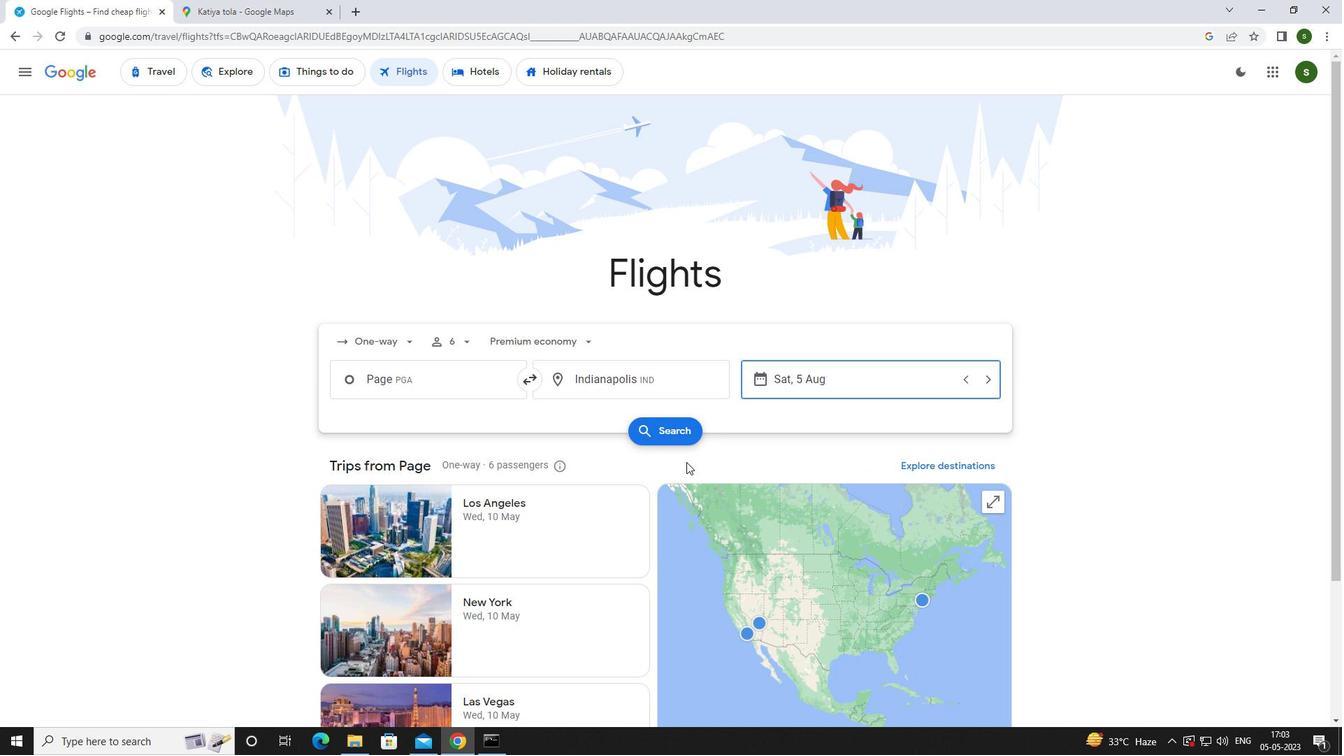
Action: Mouse pressed left at (663, 432)
Screenshot: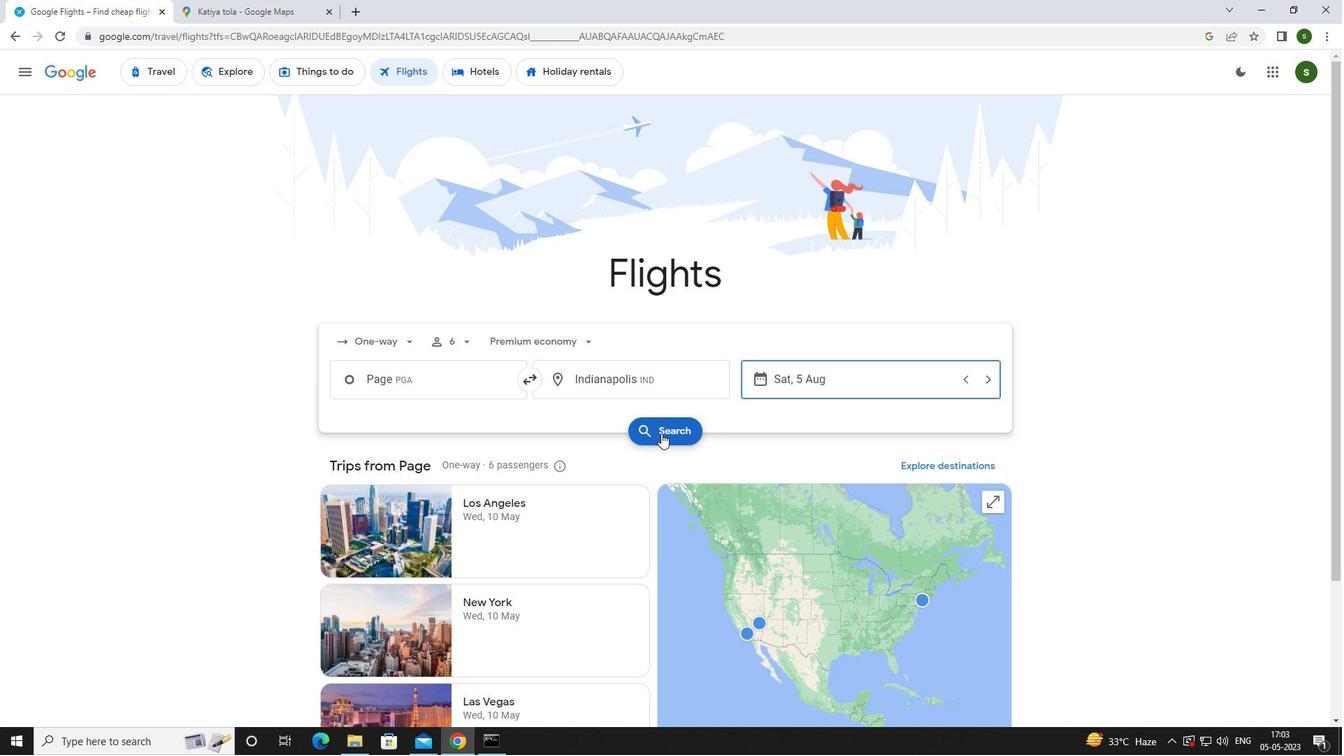 
Action: Mouse moved to (362, 208)
Screenshot: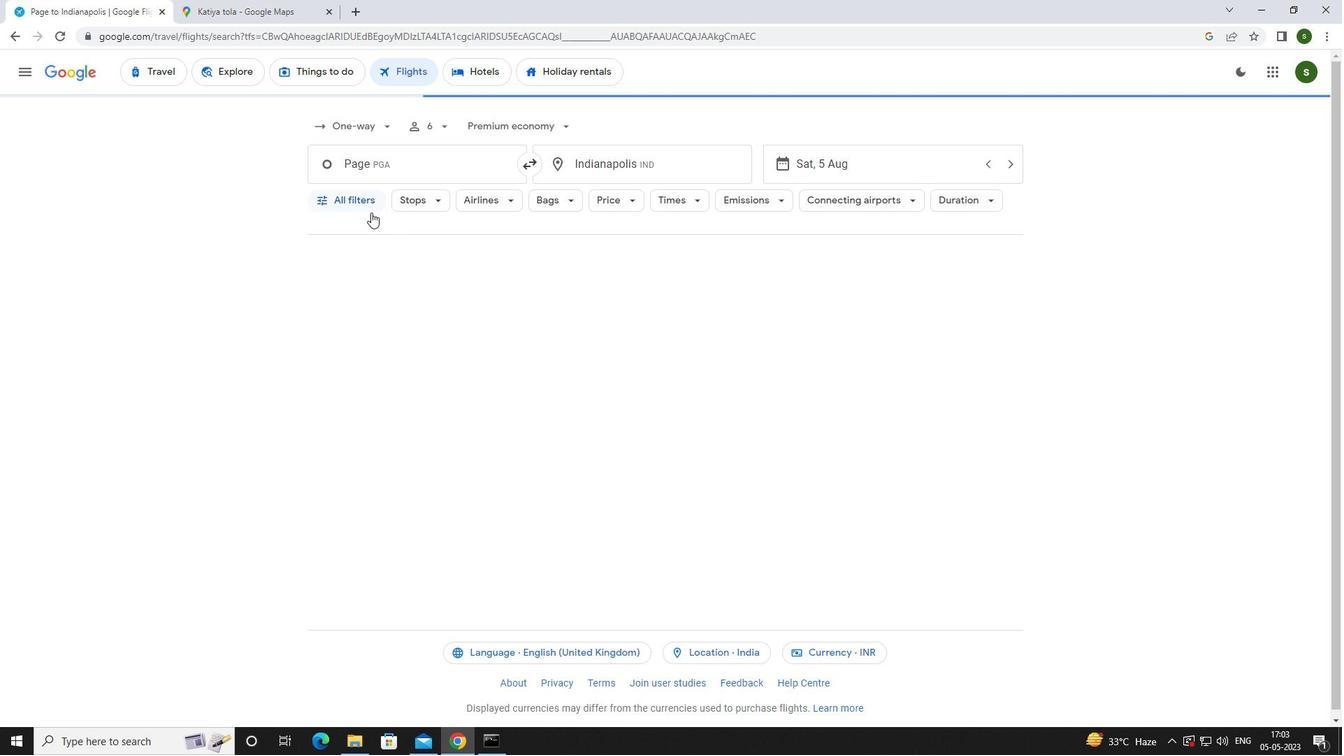 
Action: Mouse pressed left at (362, 208)
Screenshot: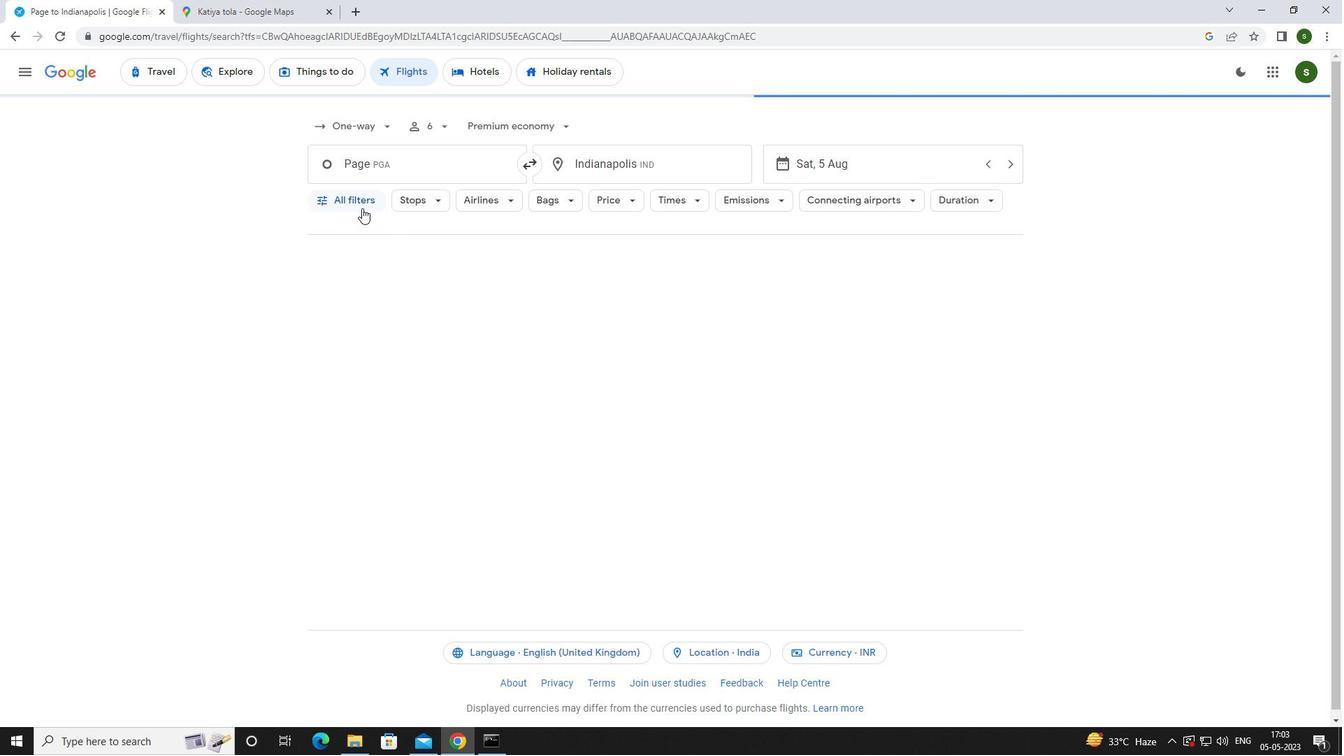 
Action: Mouse moved to (520, 498)
Screenshot: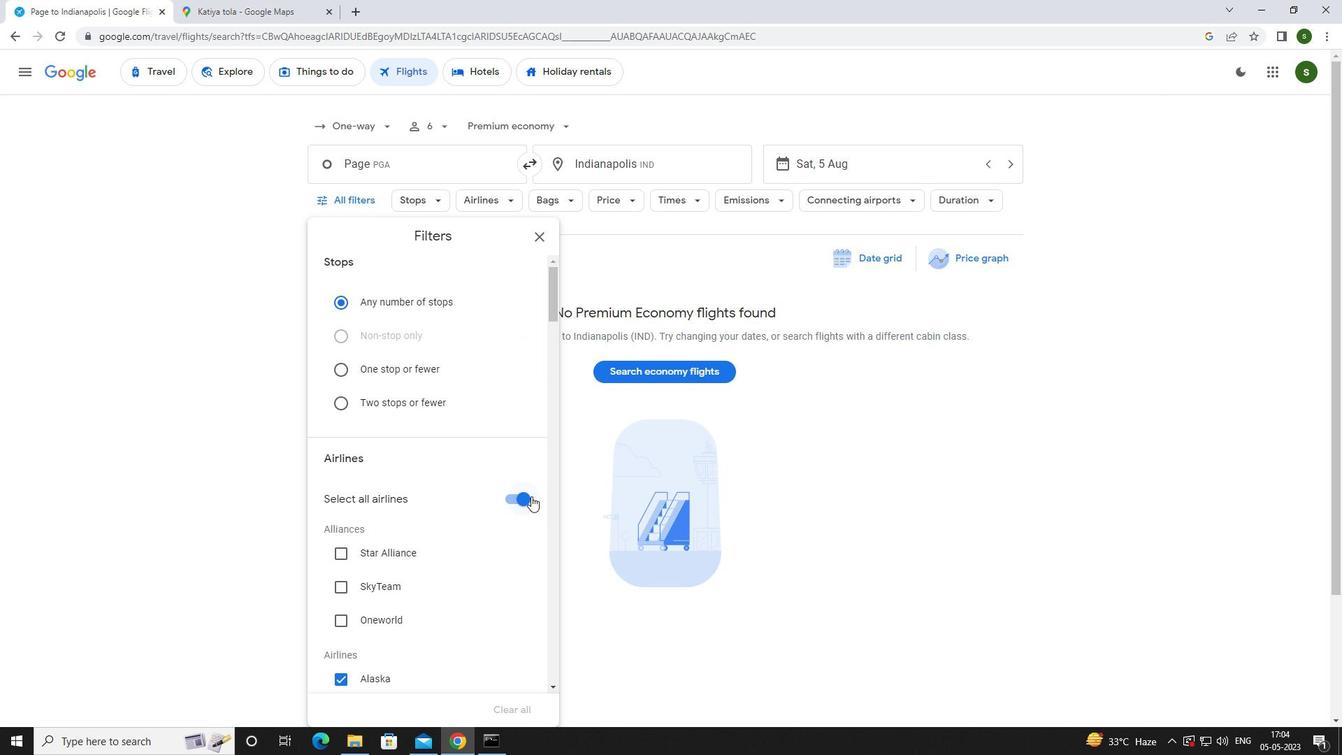 
Action: Mouse pressed left at (520, 498)
Screenshot: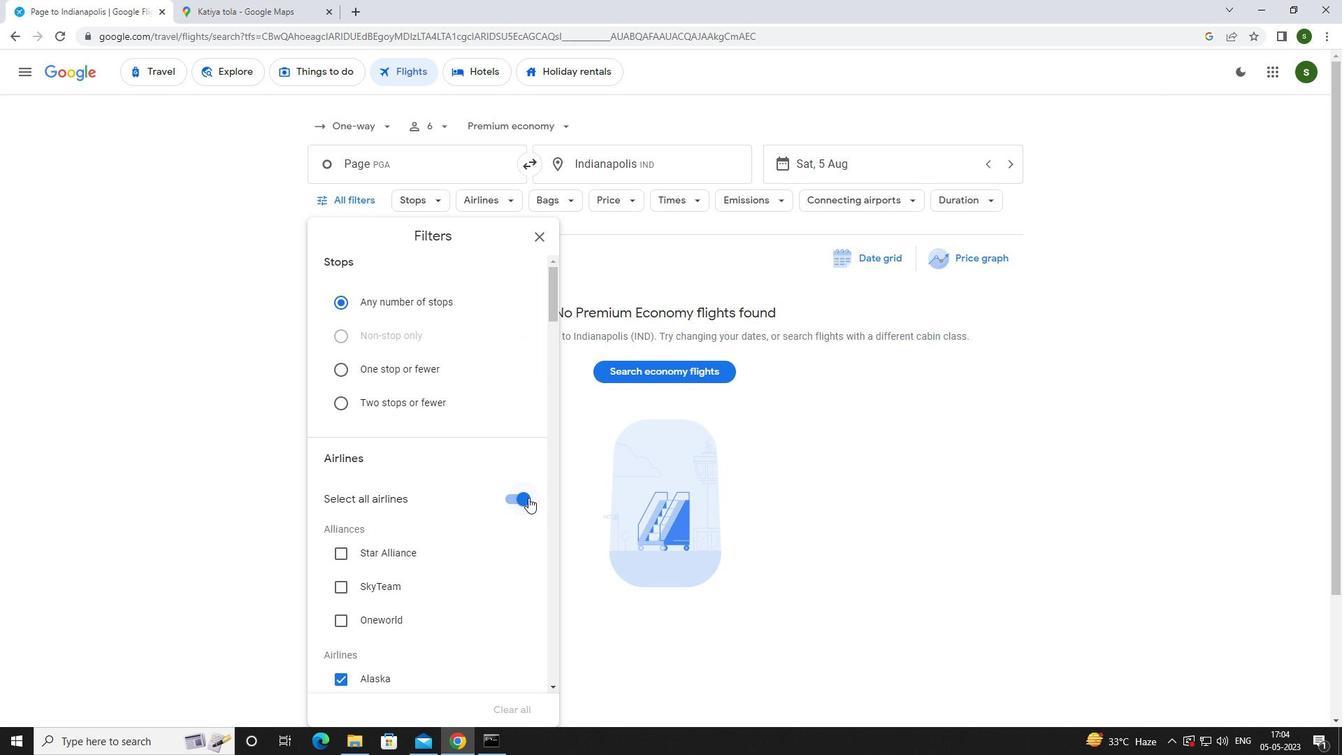 
Action: Mouse moved to (472, 483)
Screenshot: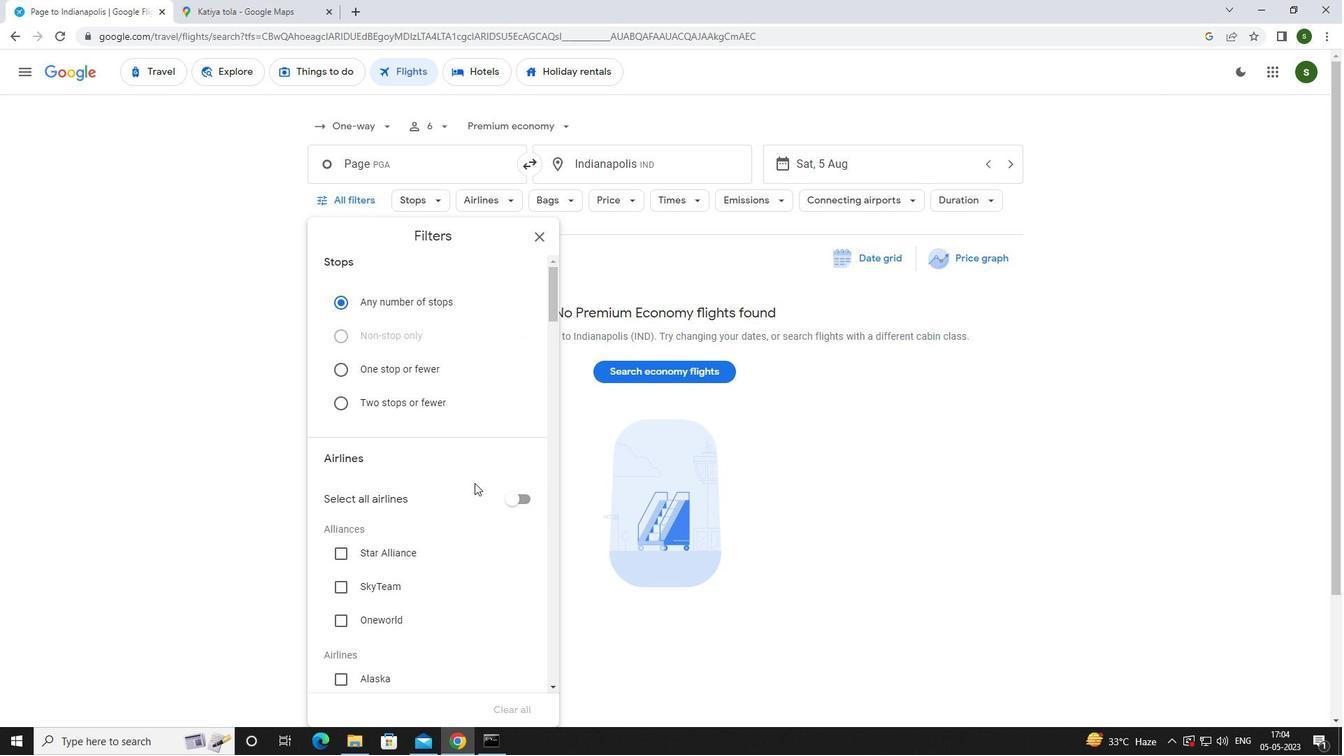 
Action: Mouse scrolled (472, 482) with delta (0, 0)
Screenshot: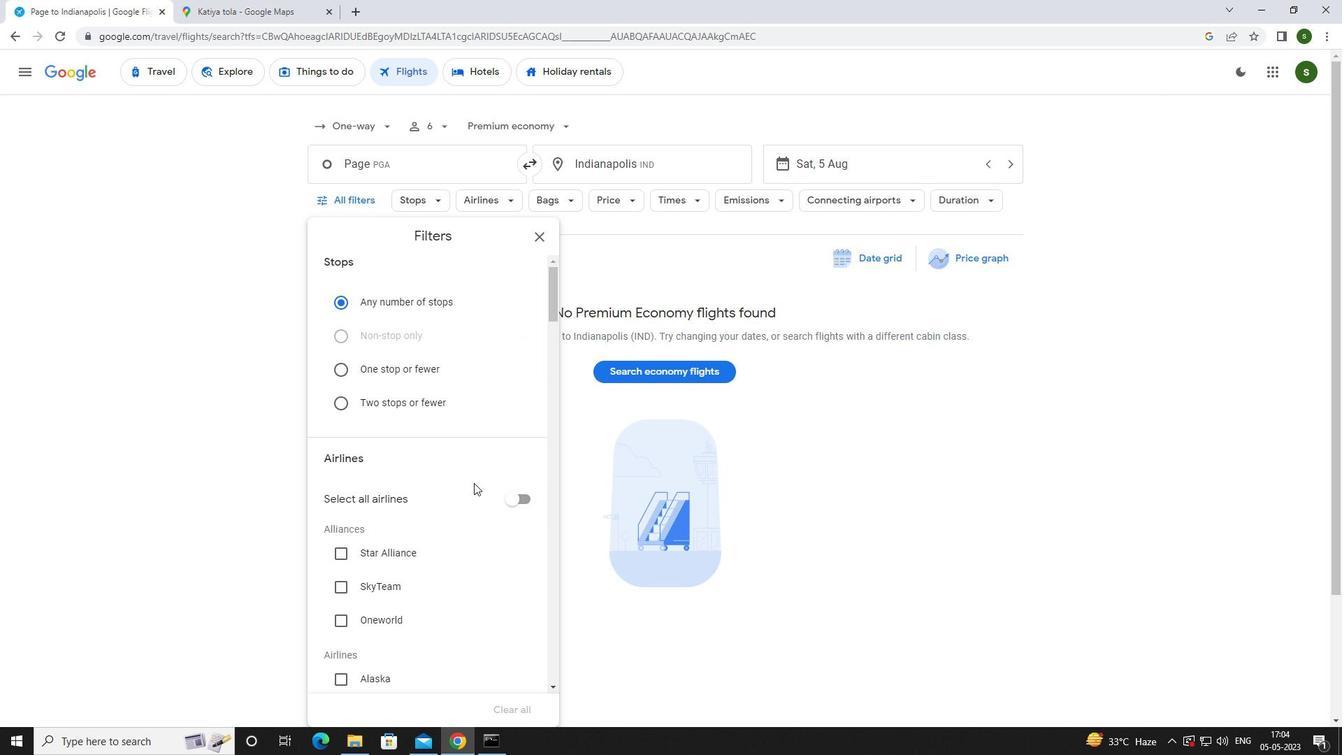 
Action: Mouse scrolled (472, 482) with delta (0, 0)
Screenshot: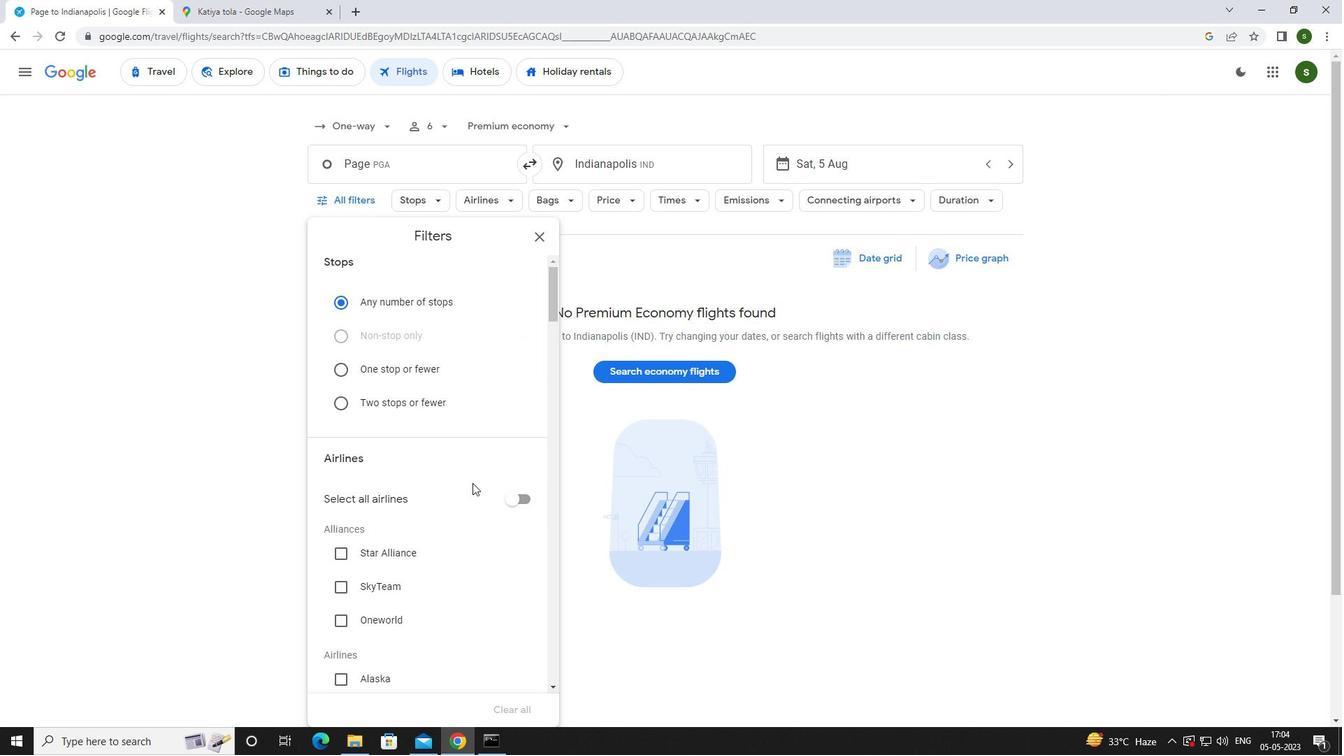 
Action: Mouse moved to (470, 483)
Screenshot: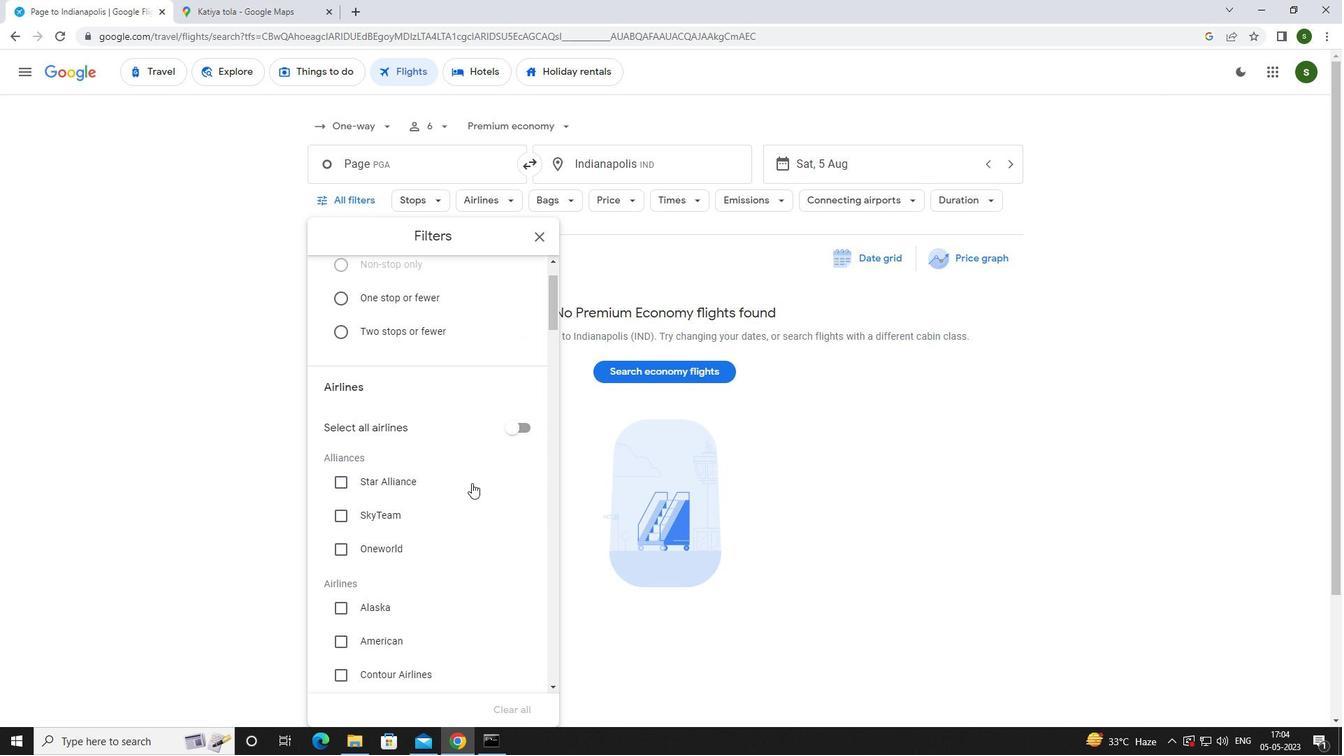 
Action: Mouse scrolled (470, 482) with delta (0, 0)
Screenshot: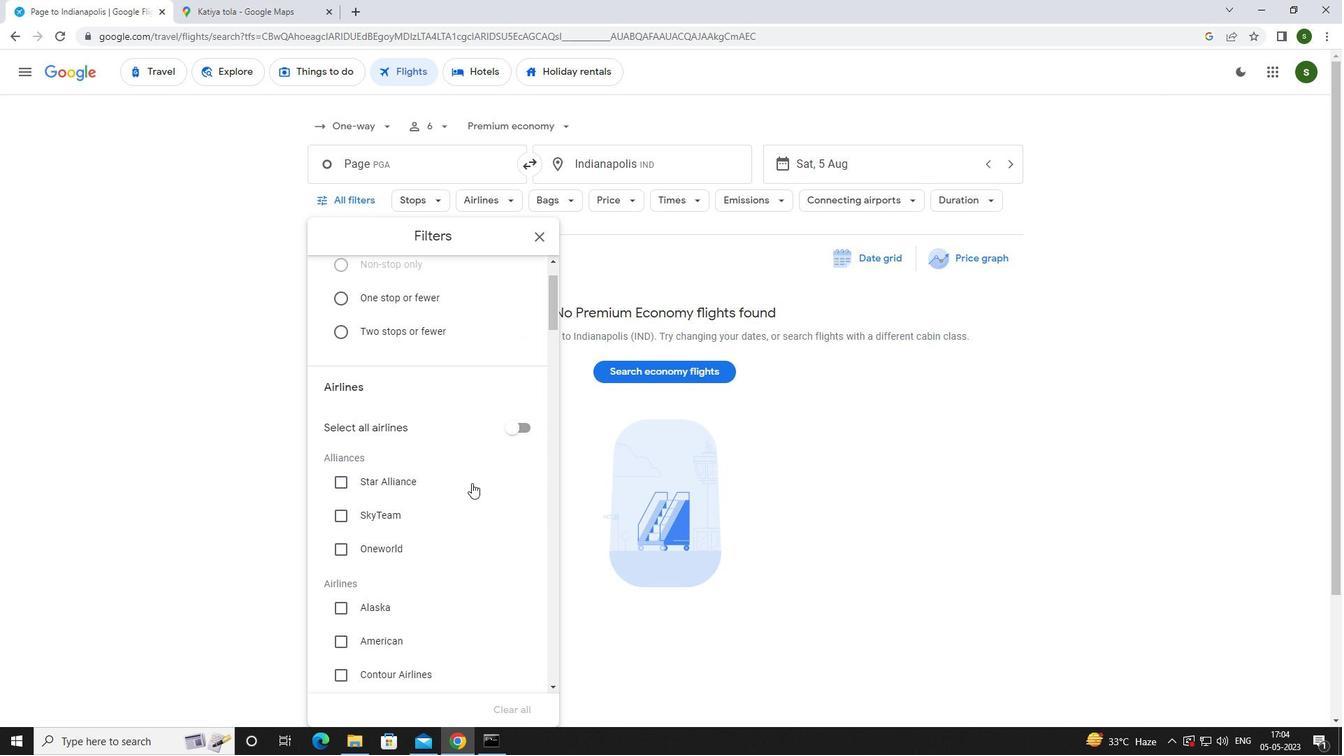 
Action: Mouse moved to (468, 482)
Screenshot: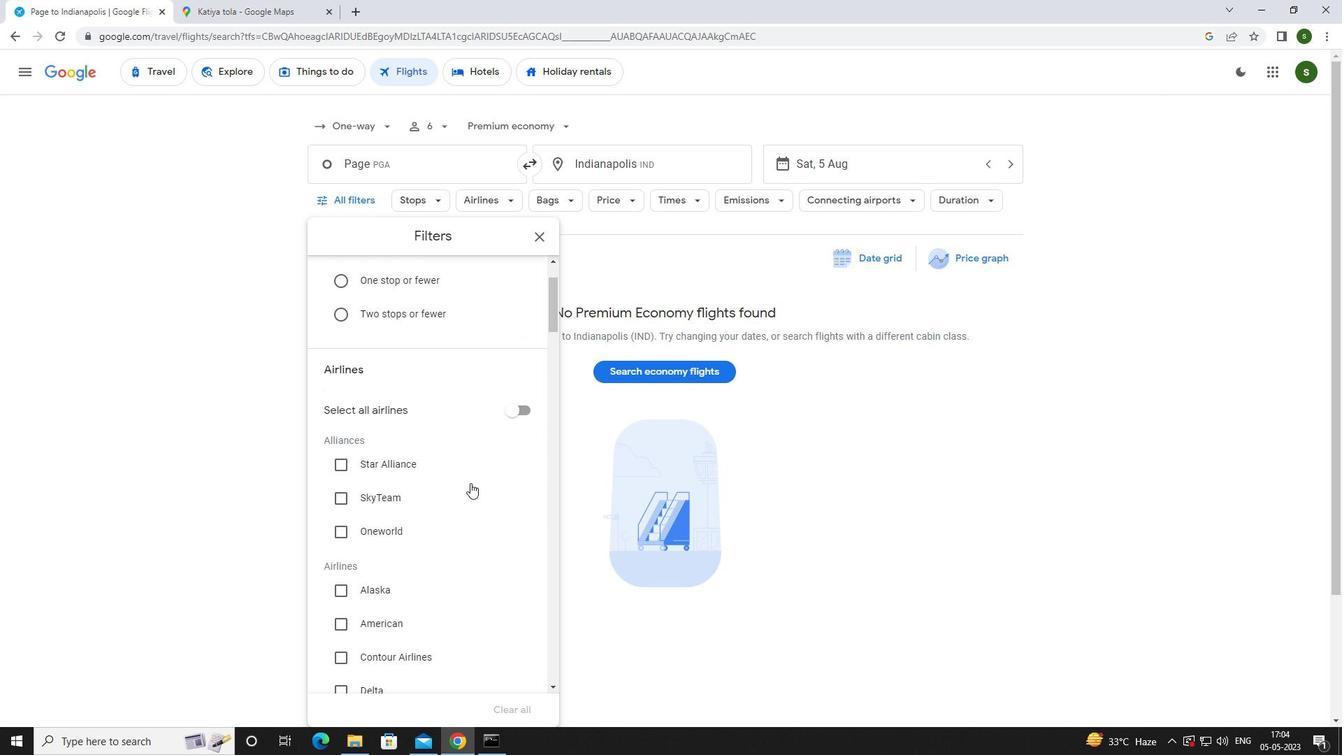 
Action: Mouse scrolled (468, 481) with delta (0, 0)
Screenshot: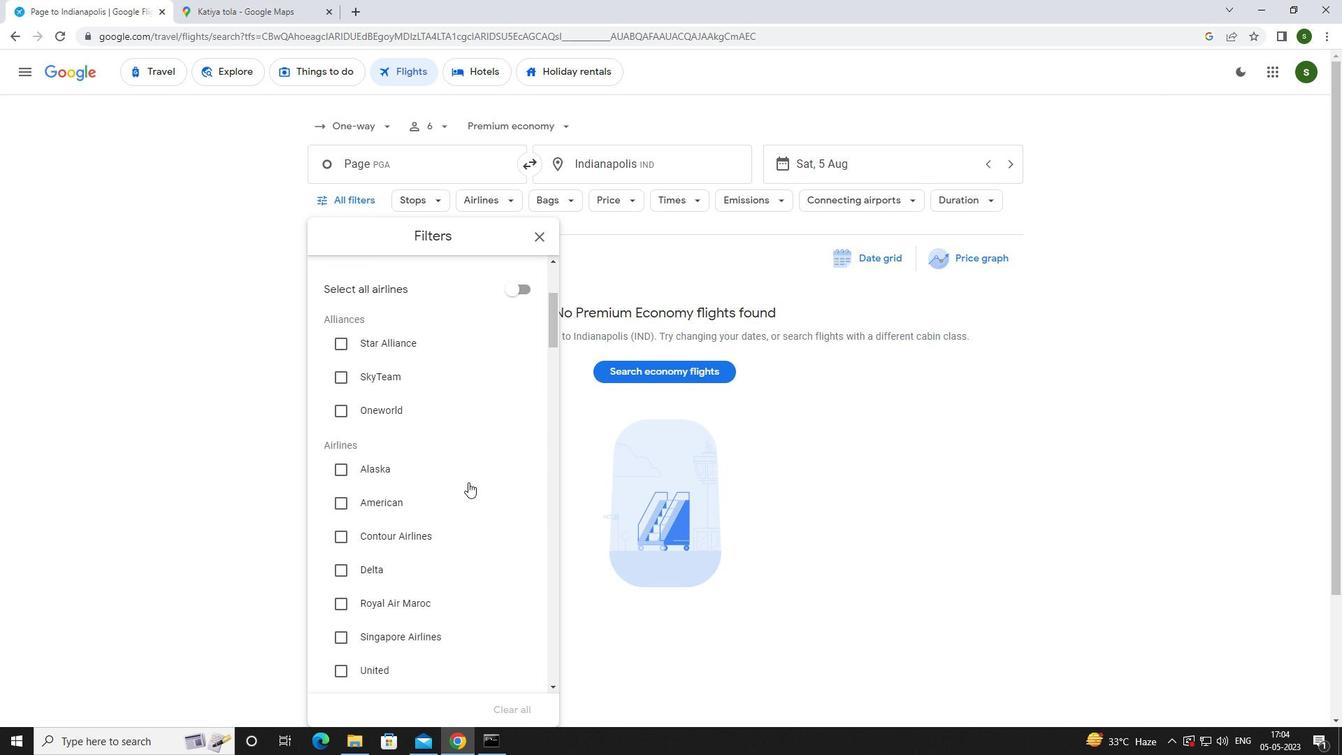 
Action: Mouse scrolled (468, 481) with delta (0, 0)
Screenshot: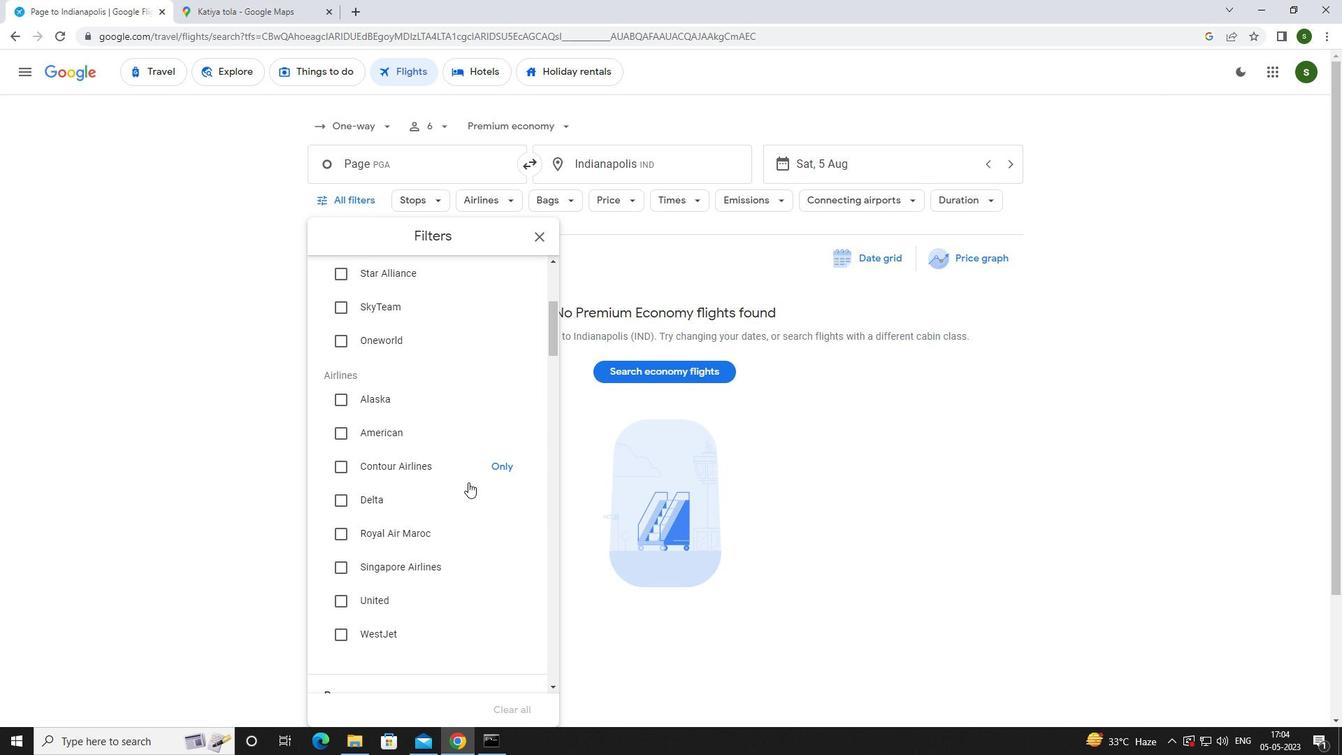 
Action: Mouse scrolled (468, 481) with delta (0, 0)
Screenshot: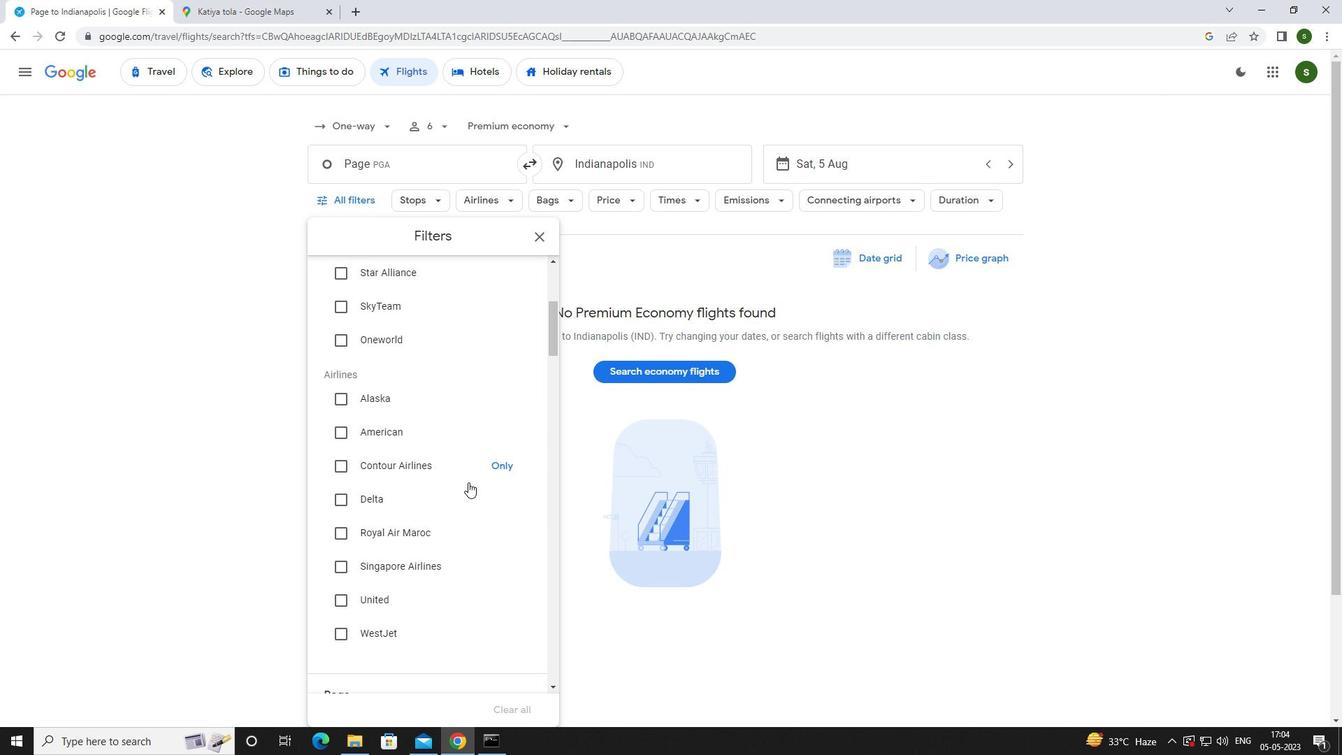 
Action: Mouse scrolled (468, 481) with delta (0, 0)
Screenshot: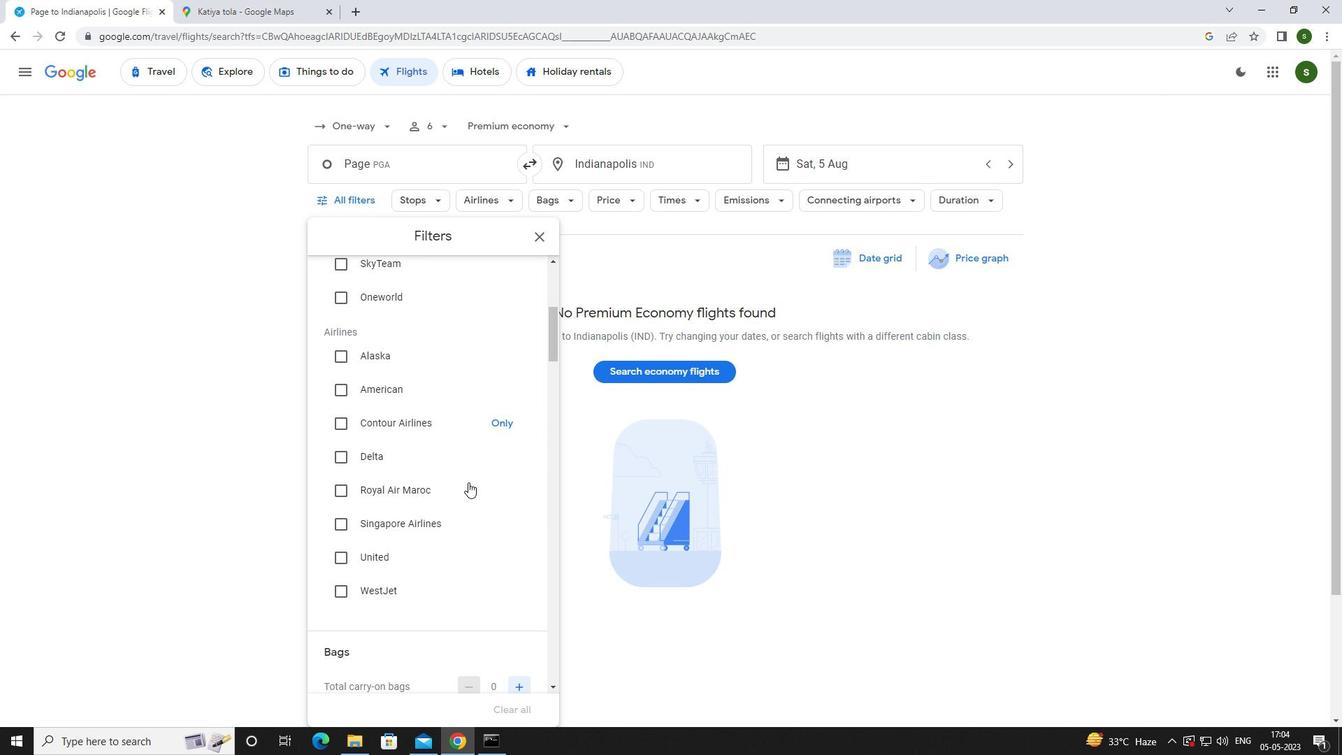 
Action: Mouse scrolled (468, 481) with delta (0, 0)
Screenshot: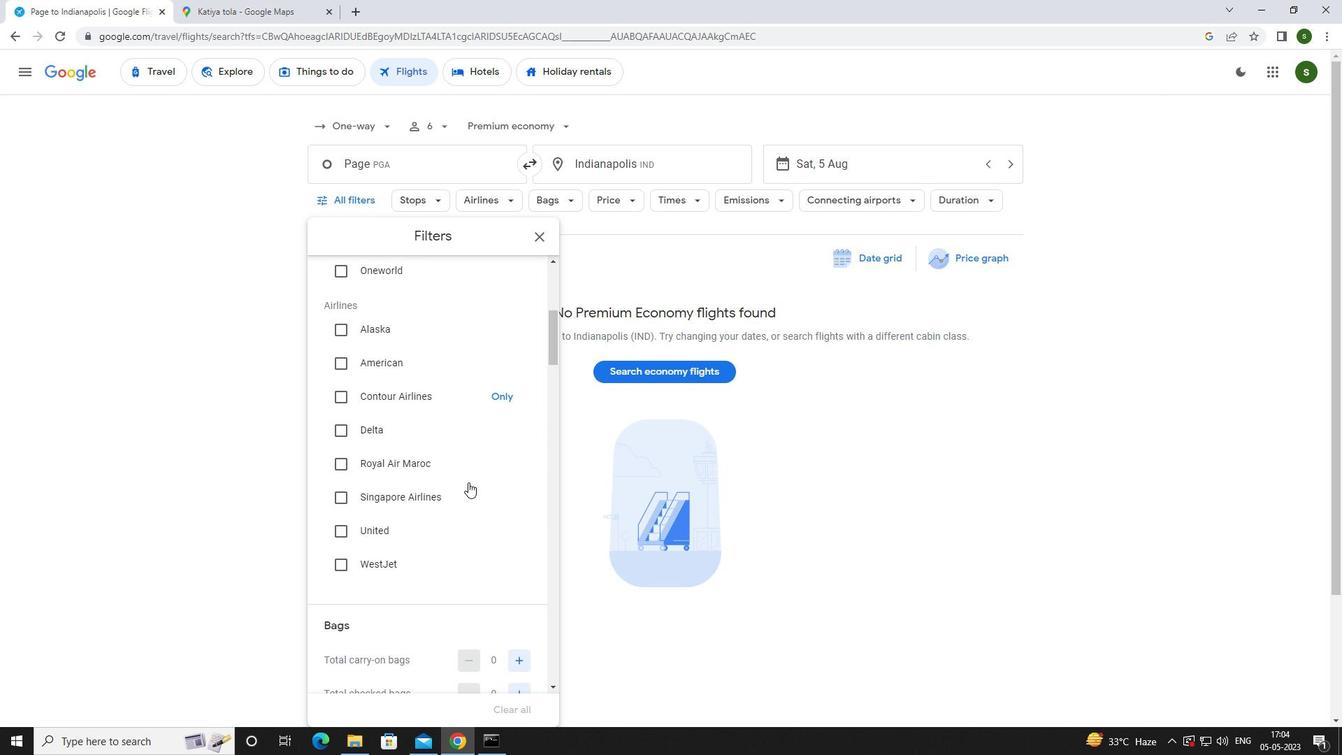 
Action: Mouse moved to (516, 618)
Screenshot: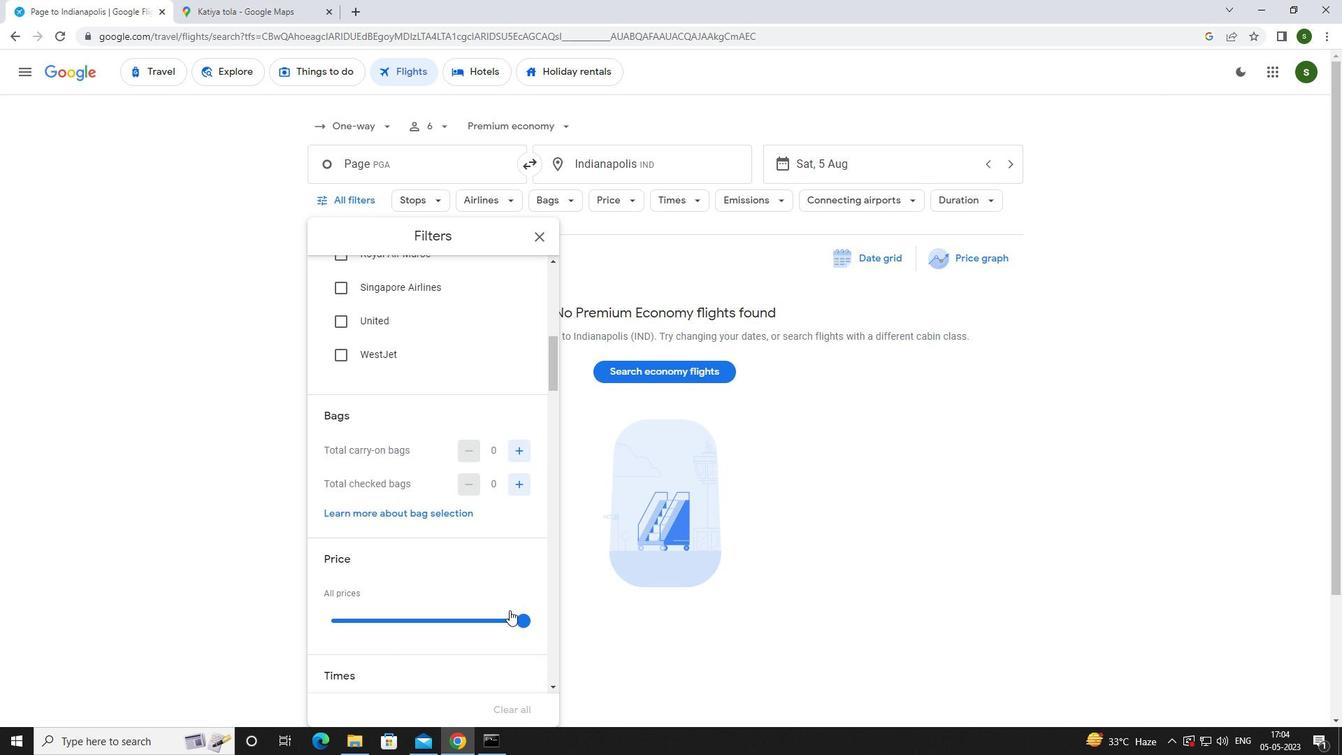 
Action: Mouse pressed left at (516, 618)
Screenshot: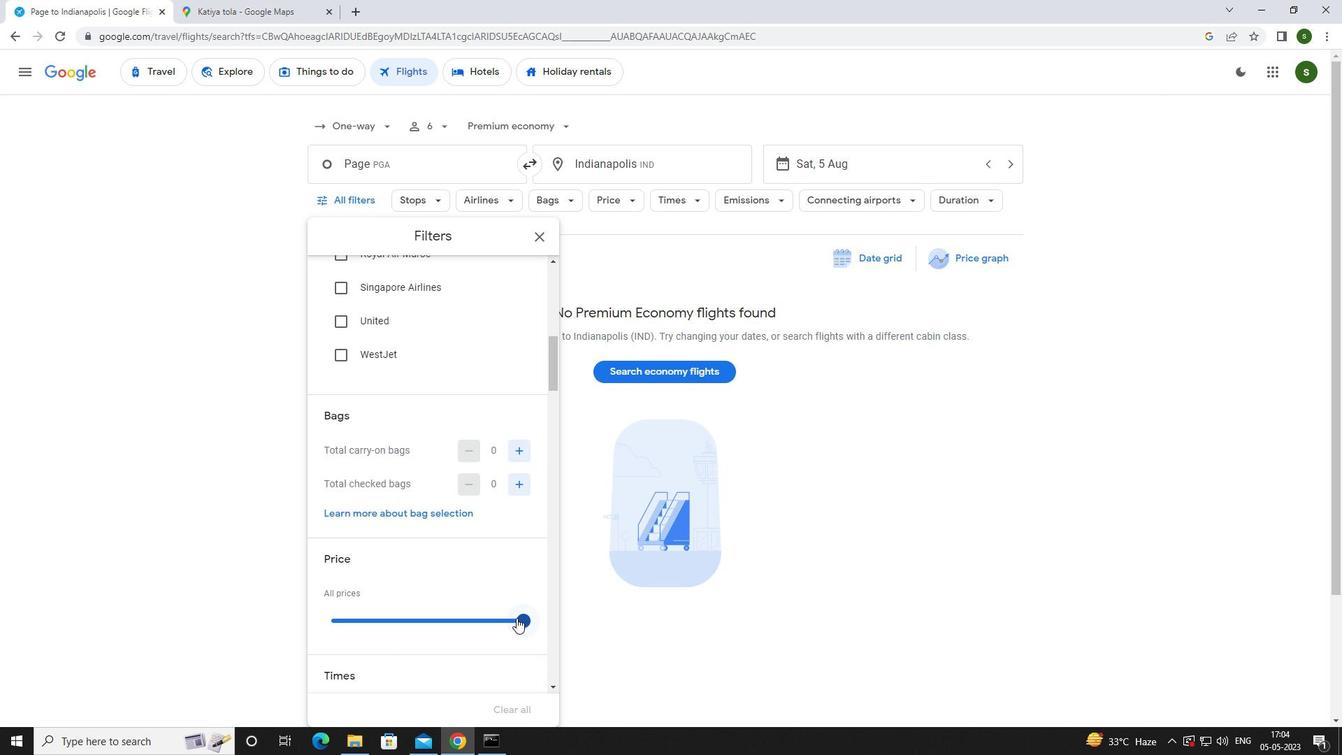 
Action: Mouse scrolled (516, 617) with delta (0, 0)
Screenshot: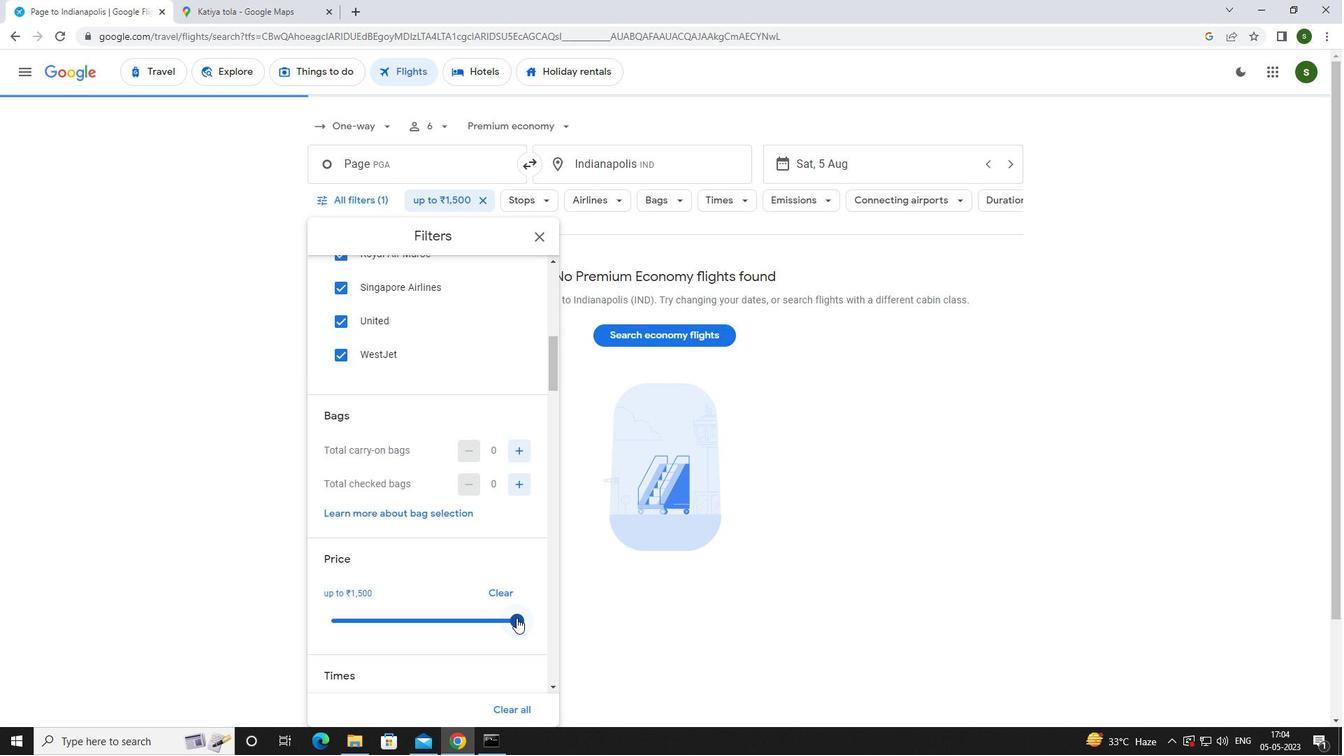 
Action: Mouse moved to (516, 616)
Screenshot: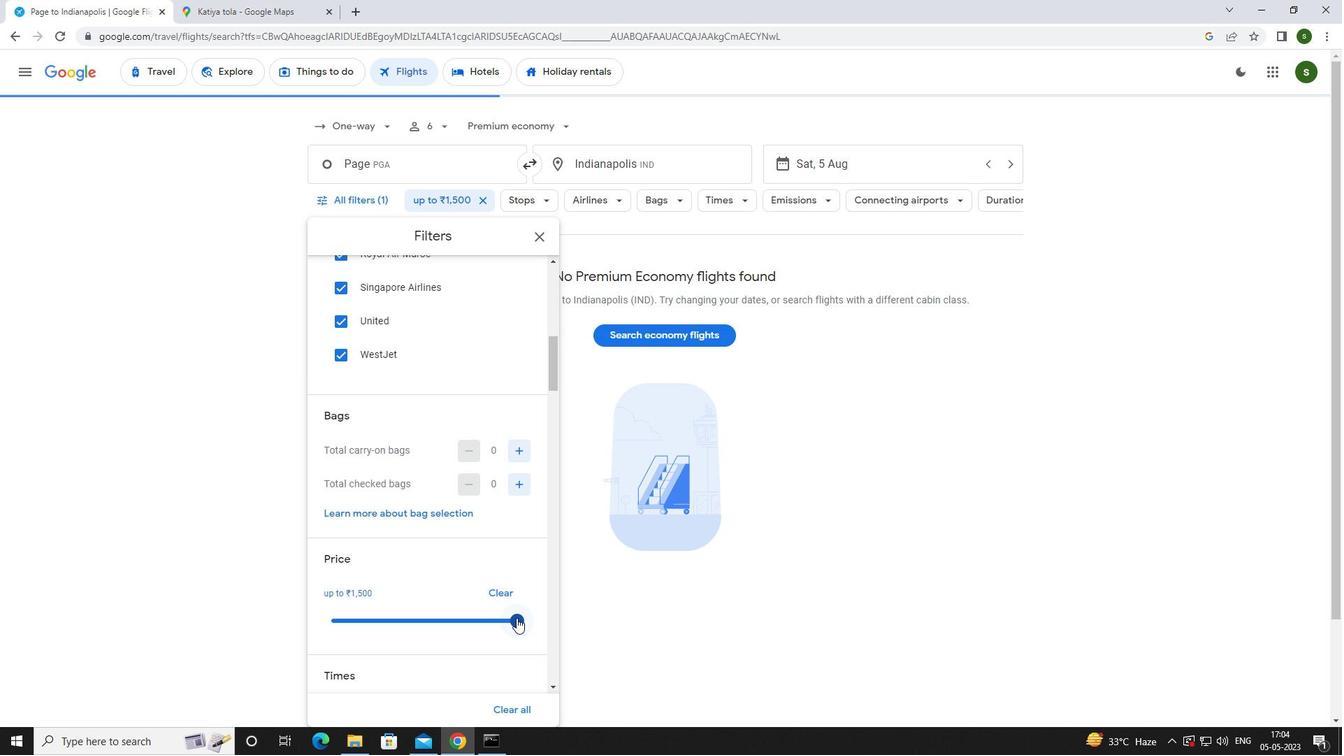 
Action: Mouse scrolled (516, 615) with delta (0, 0)
Screenshot: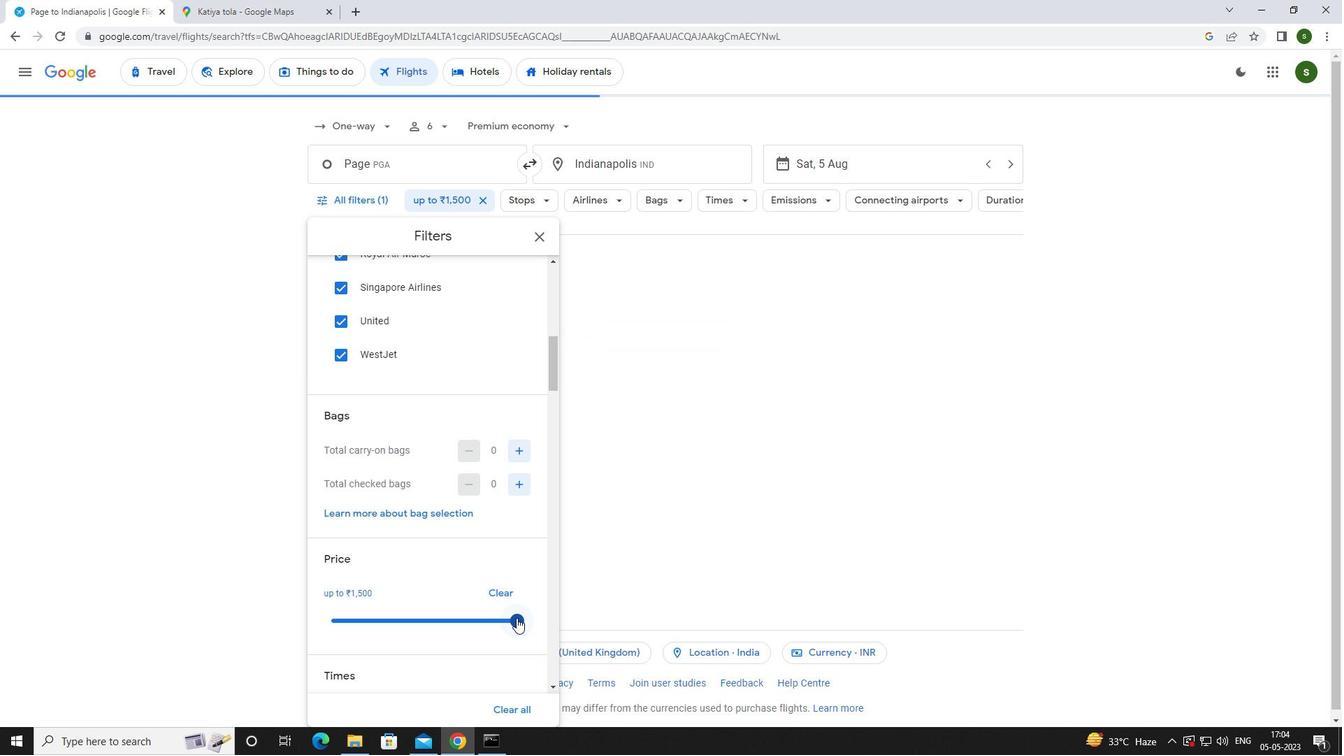 
Action: Mouse moved to (515, 614)
Screenshot: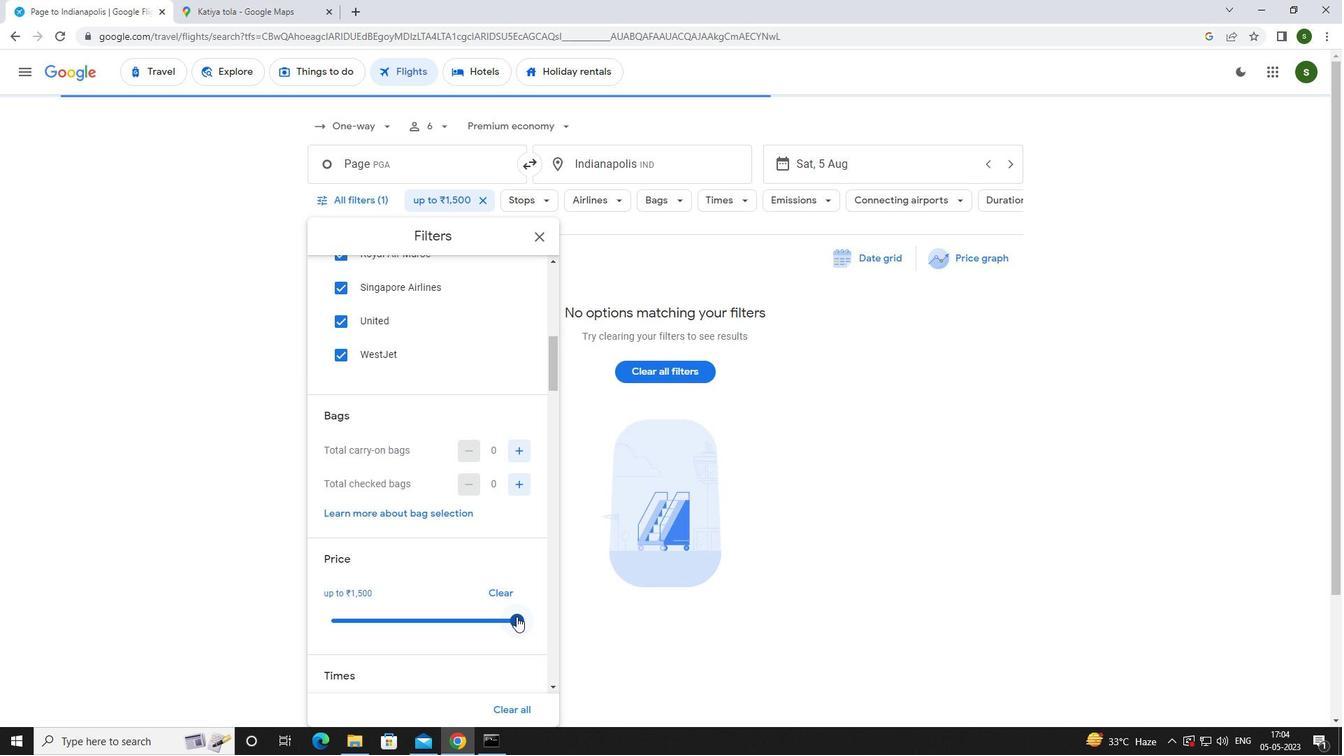 
Action: Mouse scrolled (515, 613) with delta (0, 0)
Screenshot: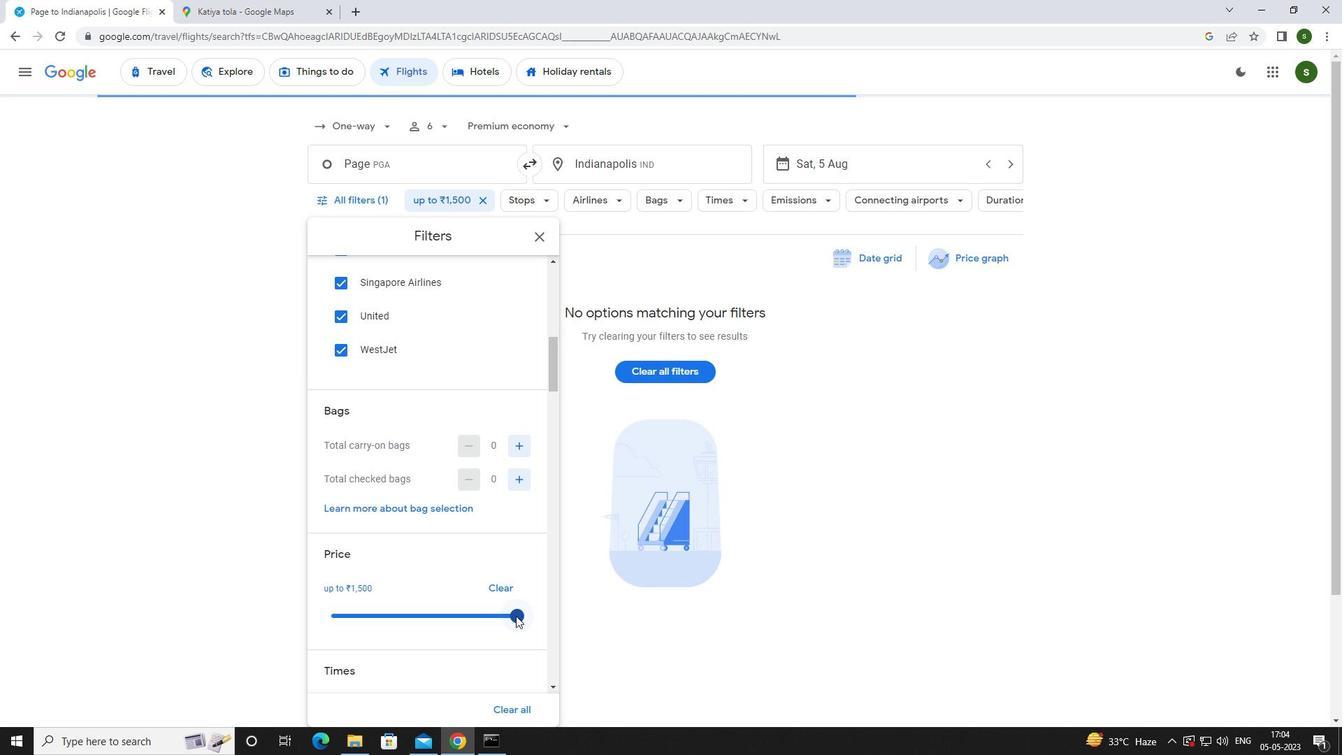 
Action: Mouse moved to (330, 568)
Screenshot: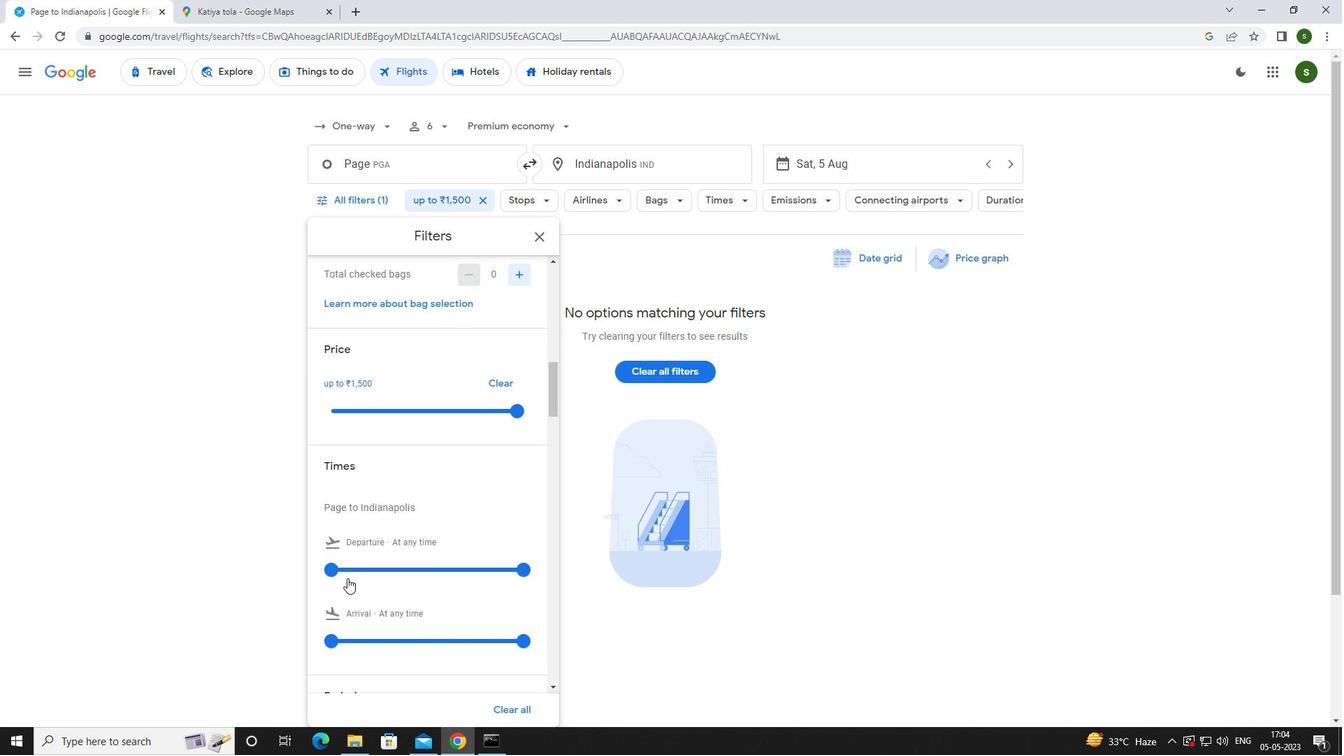 
Action: Mouse pressed left at (330, 568)
Screenshot: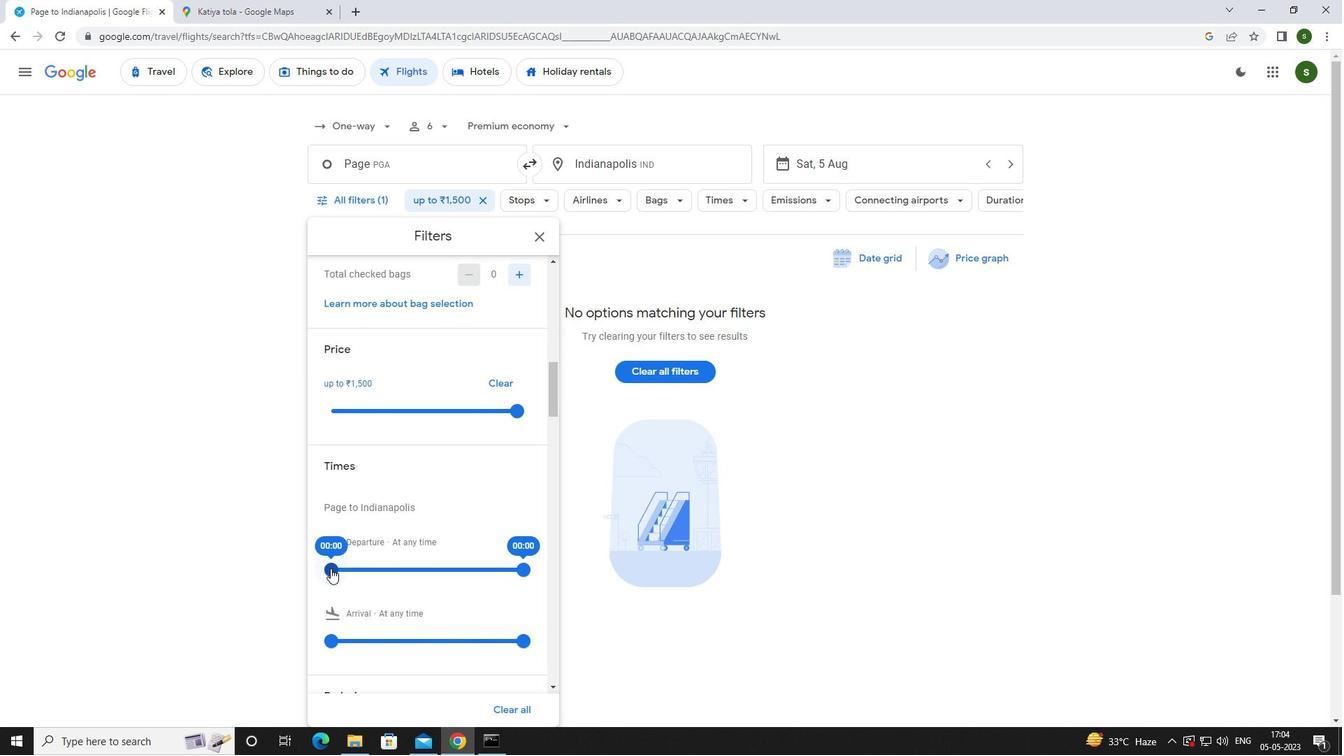 
Action: Mouse moved to (609, 643)
Screenshot: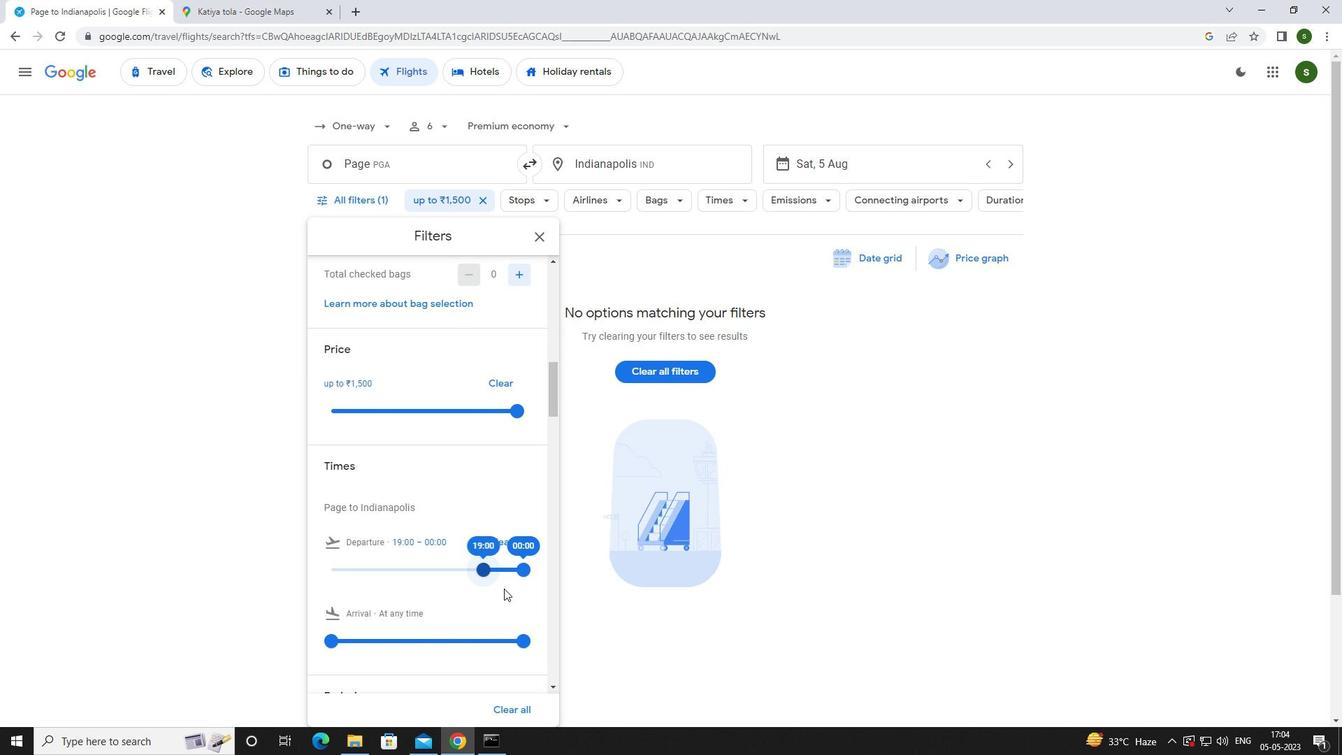 
Action: Mouse pressed left at (609, 643)
Screenshot: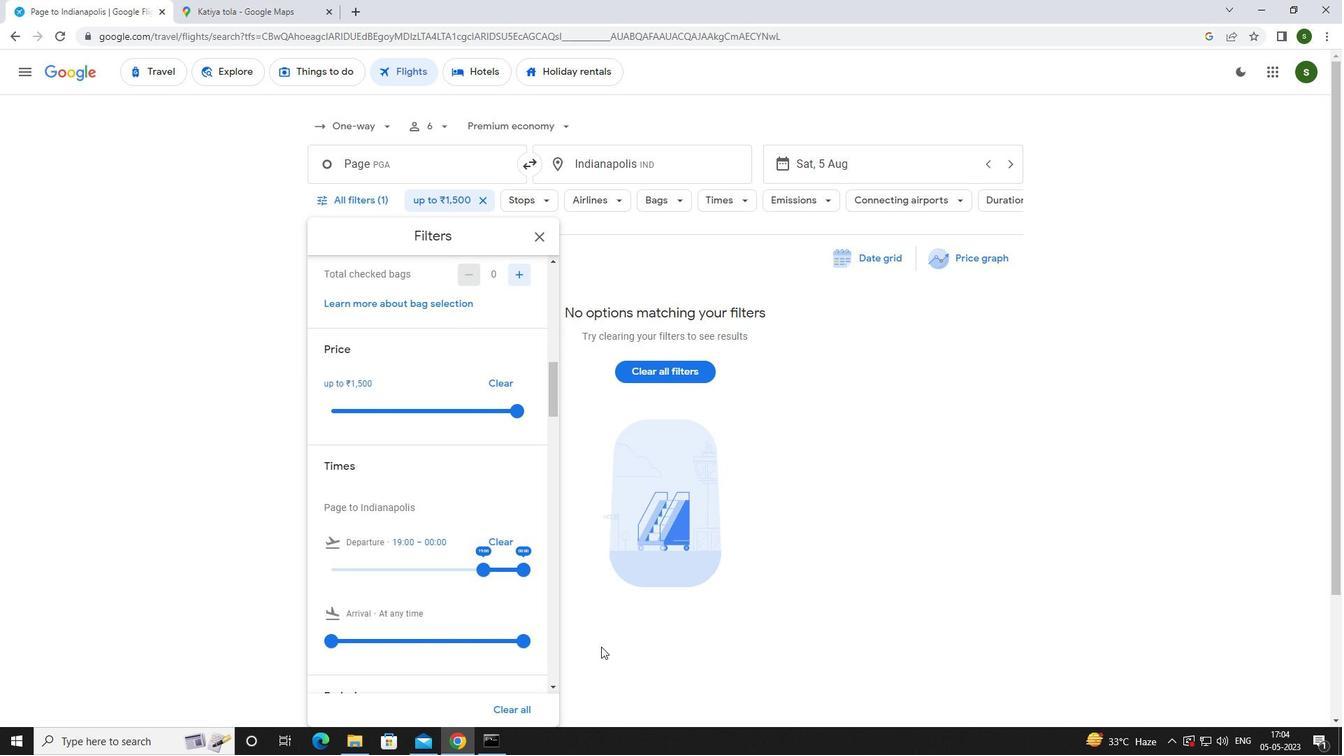 
Action: Mouse moved to (609, 642)
Screenshot: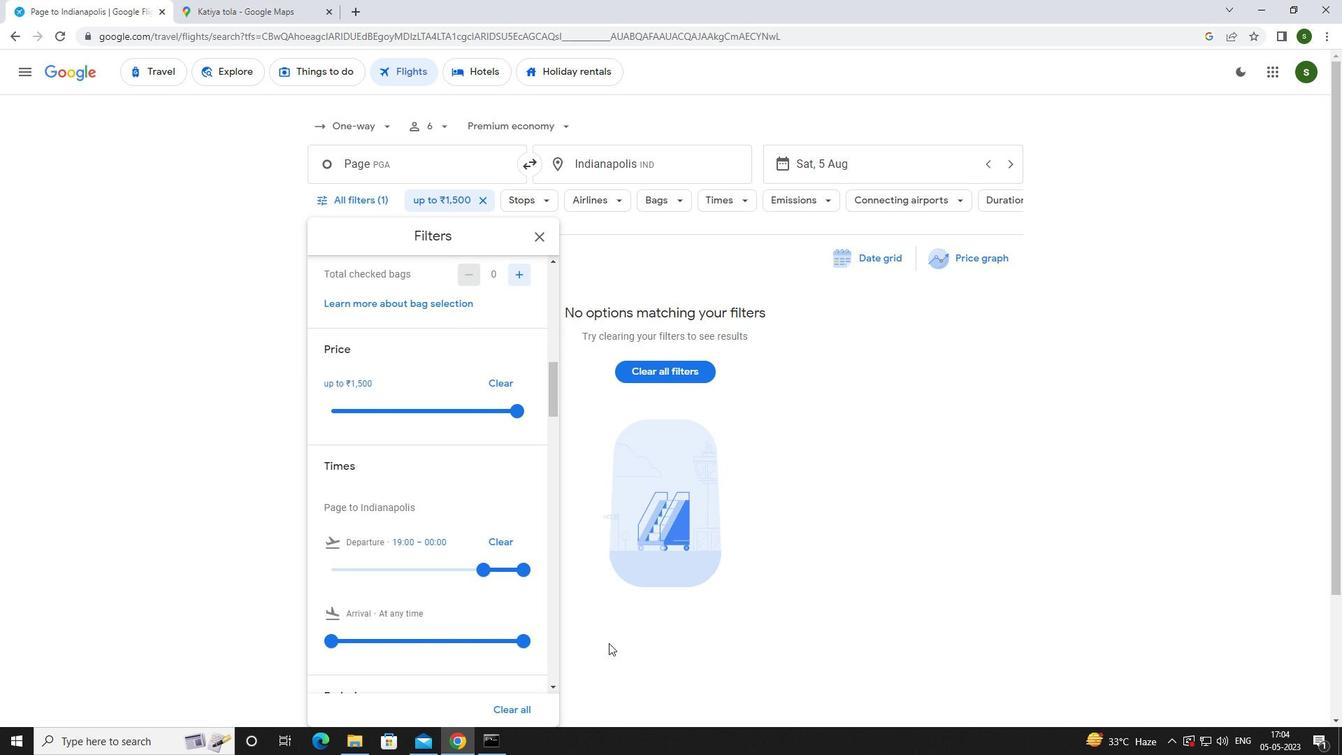 
